 Task: Create a due date automation trigger when advanced on, on the monday after a card is due add checklist with checklist "Resume" complete at 11:00 AM.
Action: Mouse moved to (950, 280)
Screenshot: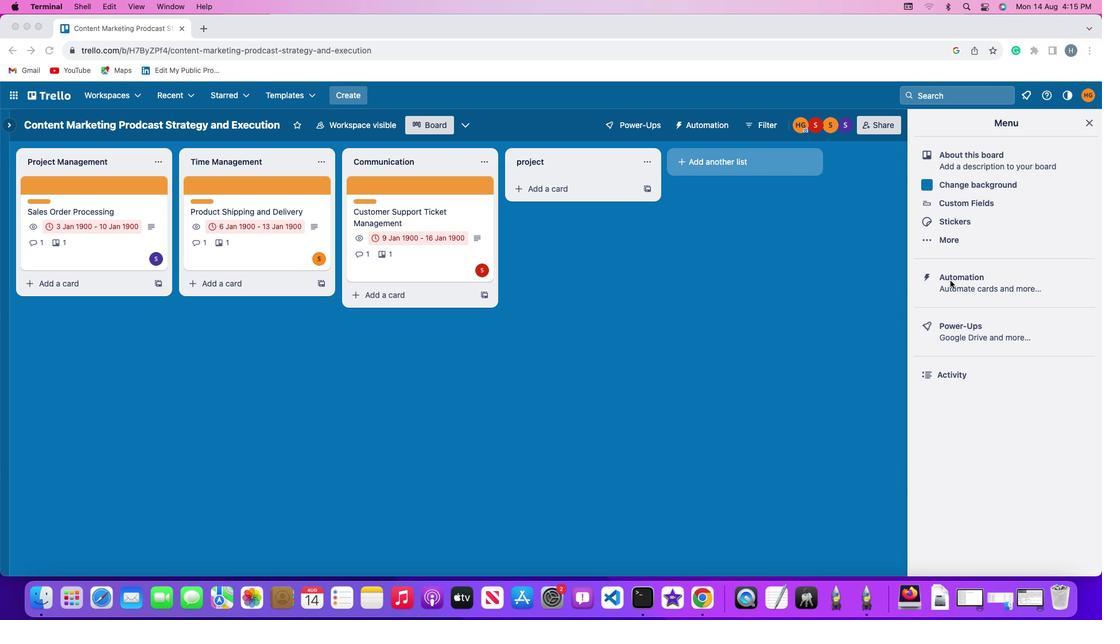 
Action: Mouse pressed left at (950, 280)
Screenshot: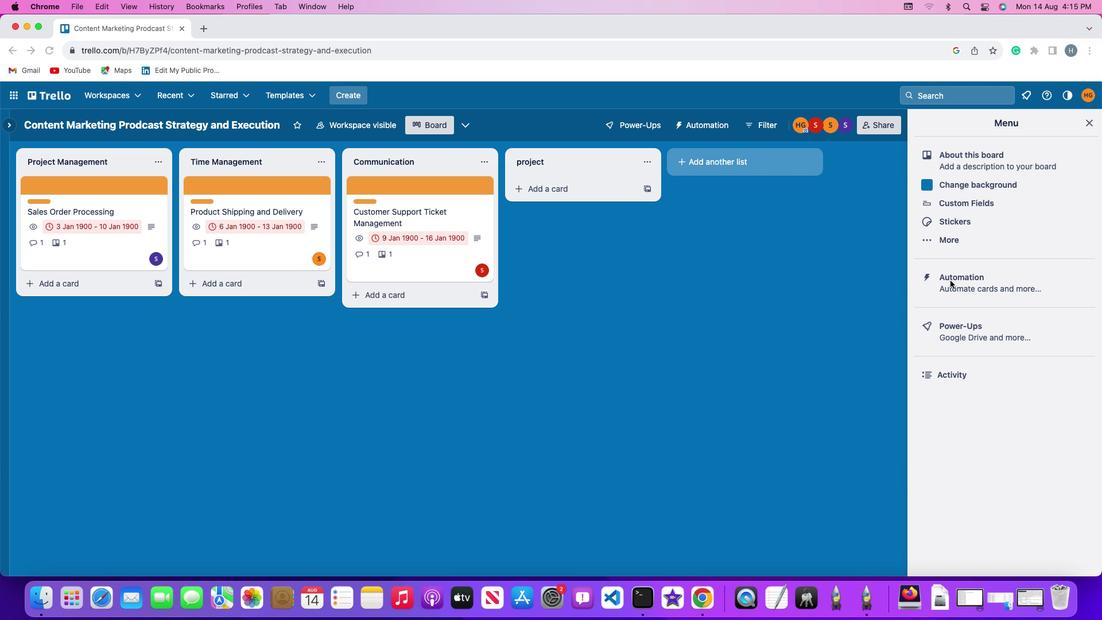 
Action: Mouse pressed left at (950, 280)
Screenshot: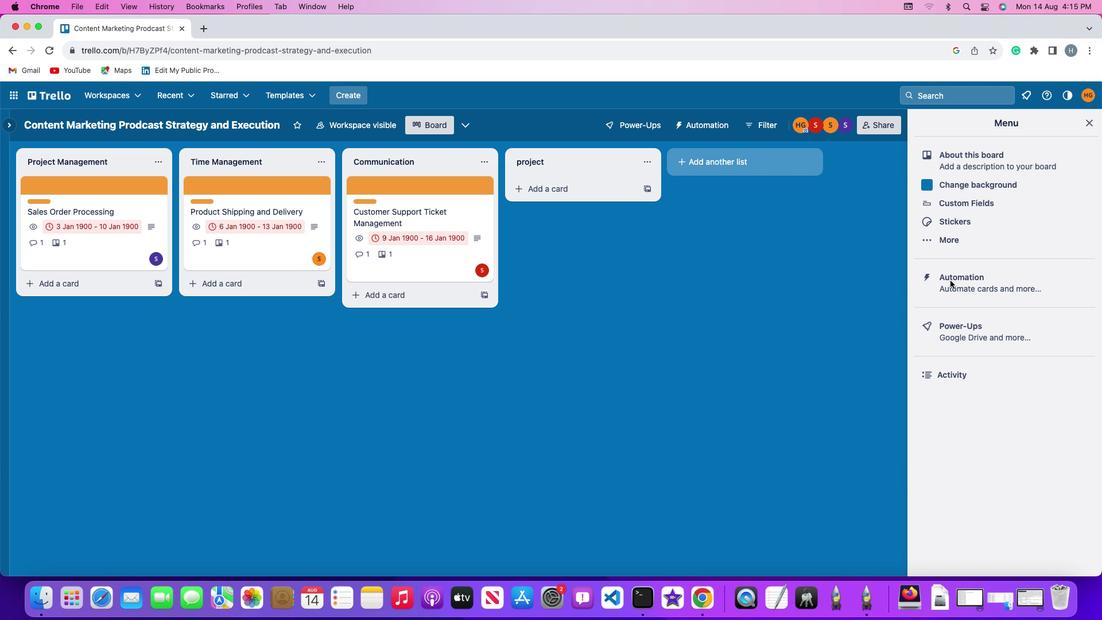 
Action: Mouse moved to (79, 265)
Screenshot: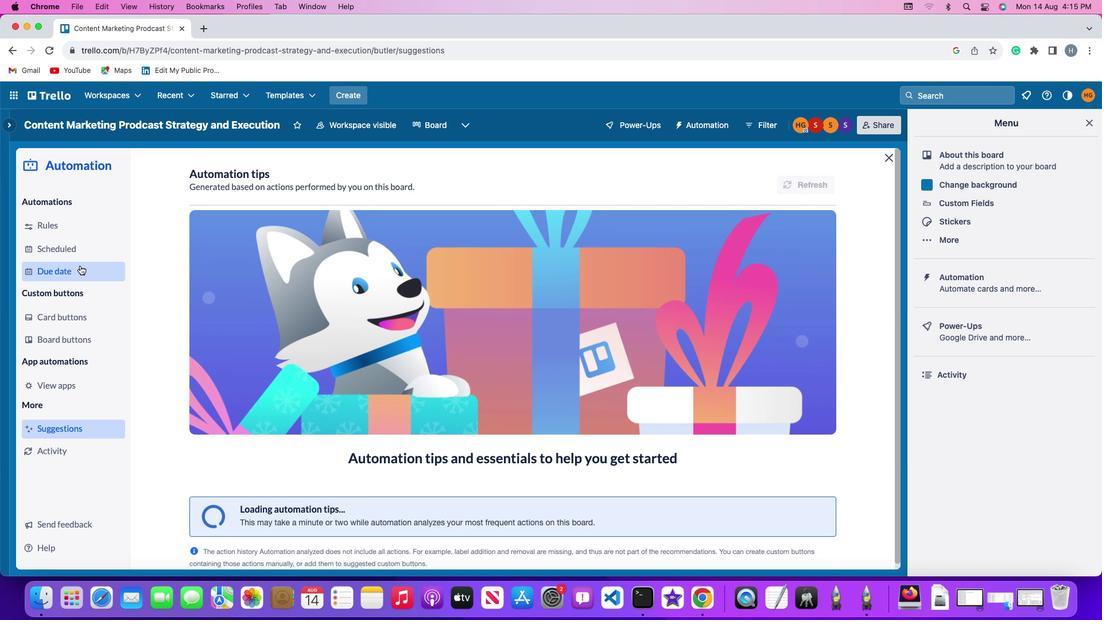
Action: Mouse pressed left at (79, 265)
Screenshot: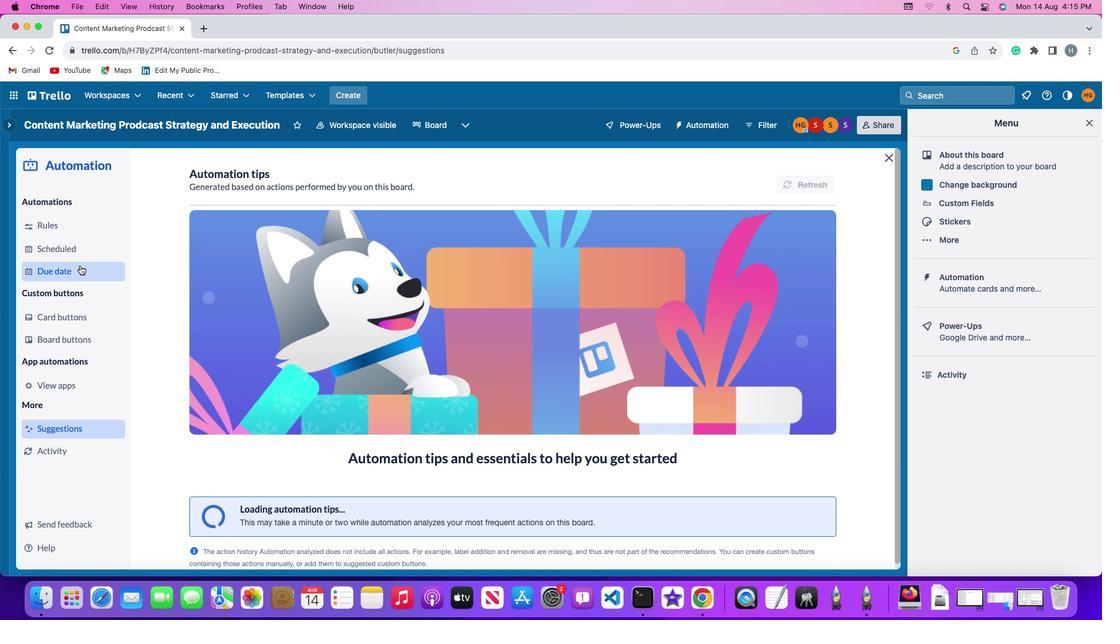 
Action: Mouse moved to (780, 179)
Screenshot: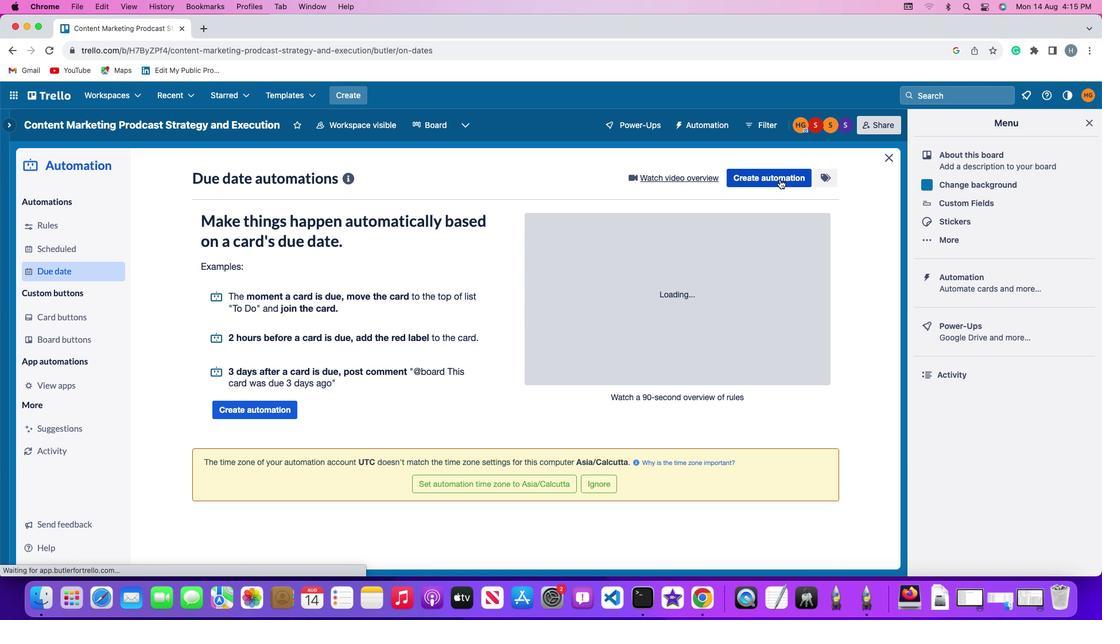 
Action: Mouse pressed left at (780, 179)
Screenshot: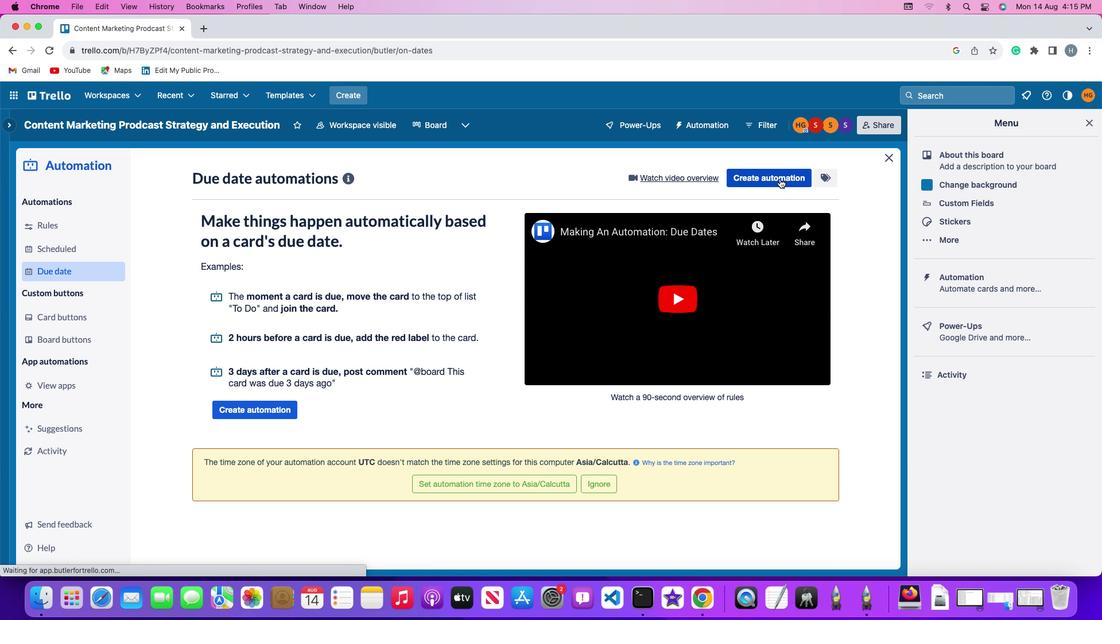 
Action: Mouse moved to (310, 287)
Screenshot: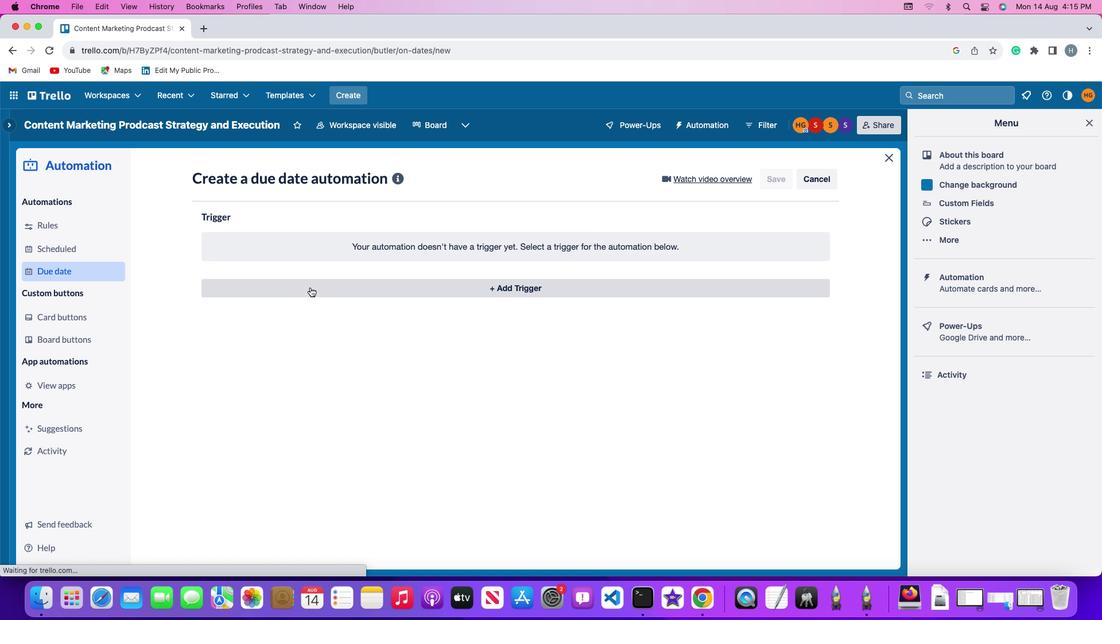 
Action: Mouse pressed left at (310, 287)
Screenshot: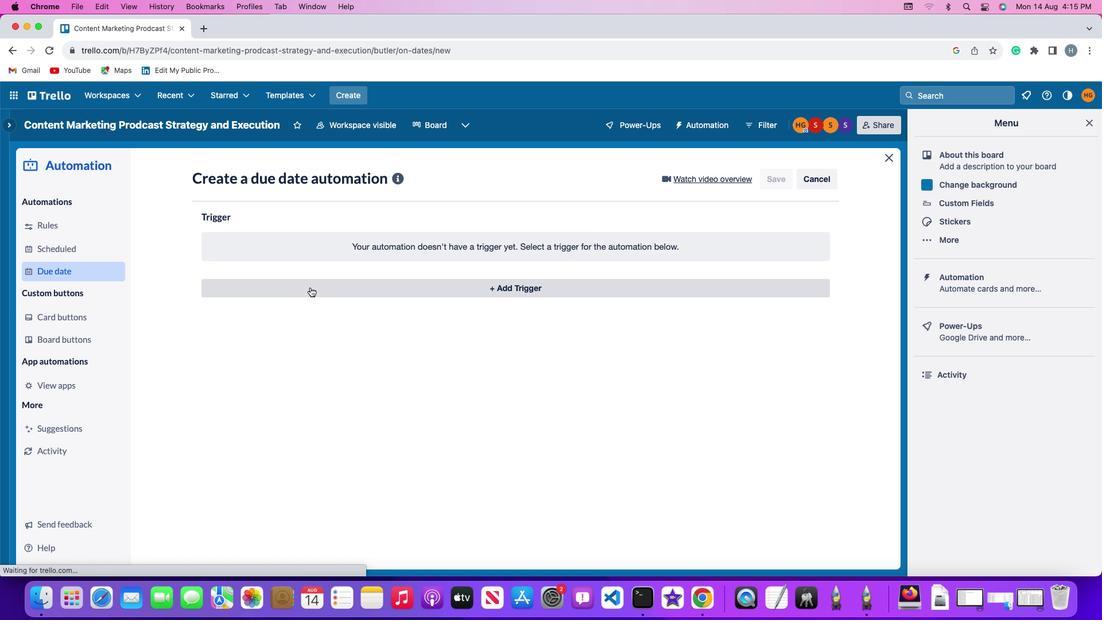 
Action: Mouse moved to (254, 494)
Screenshot: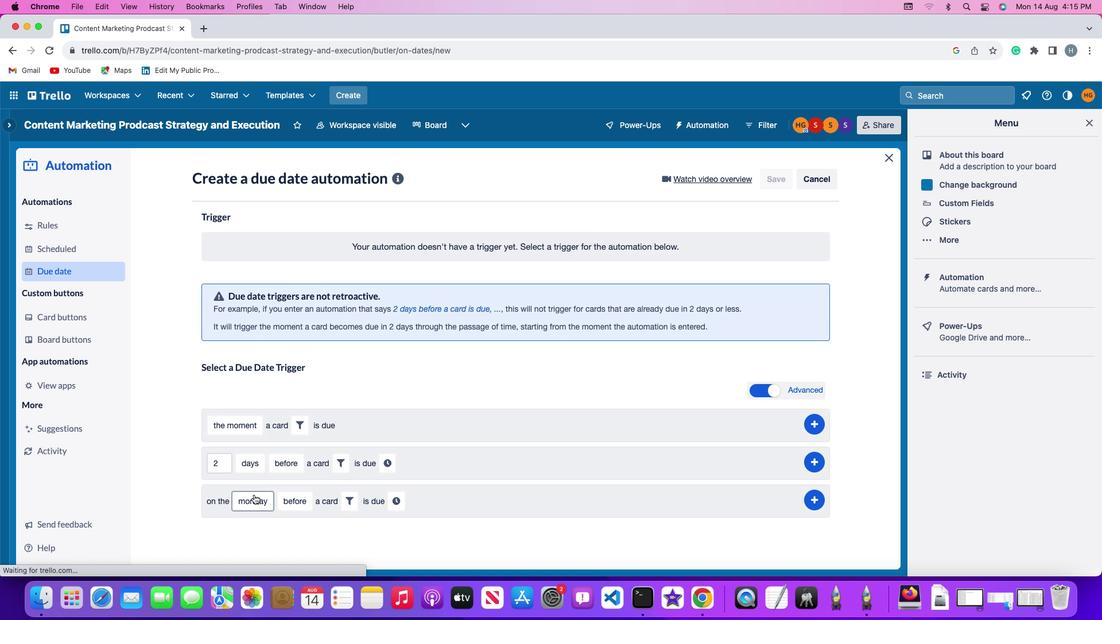
Action: Mouse pressed left at (254, 494)
Screenshot: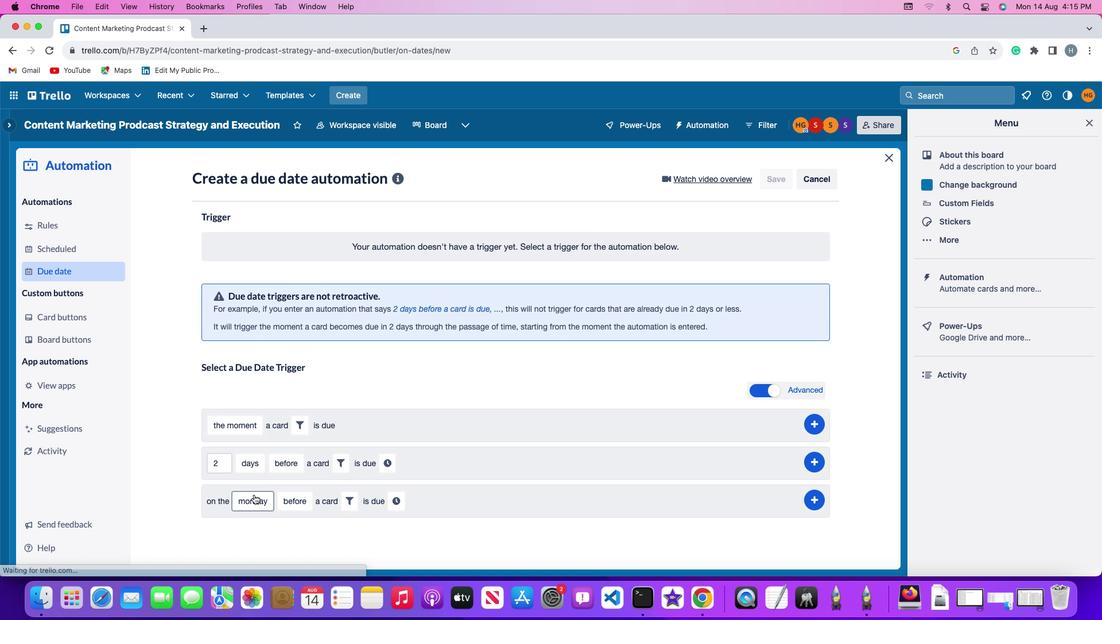
Action: Mouse moved to (275, 340)
Screenshot: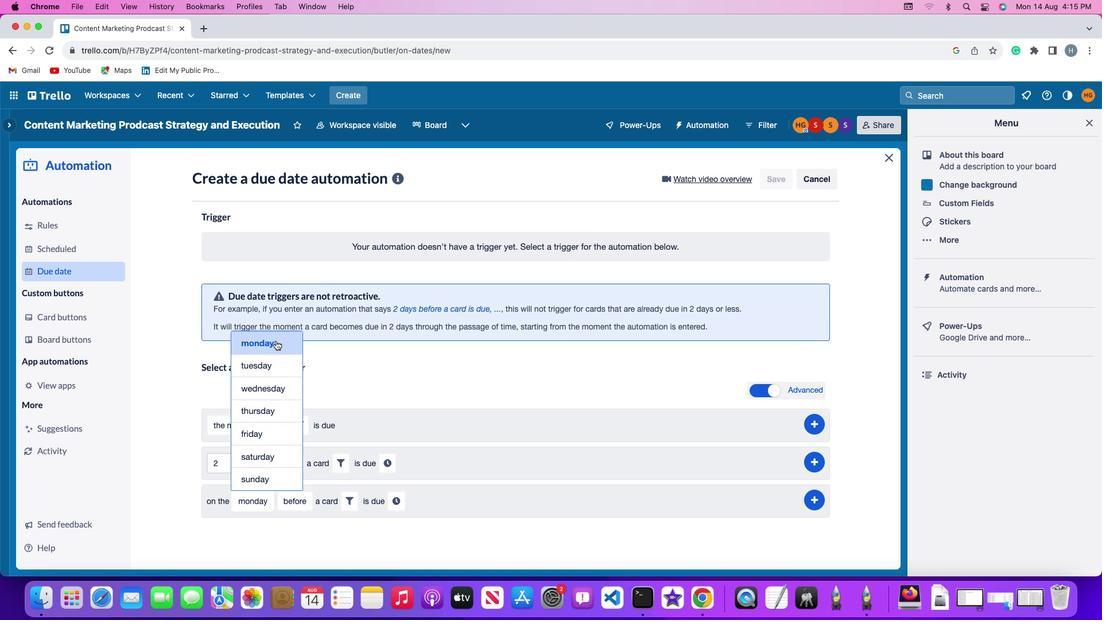 
Action: Mouse pressed left at (275, 340)
Screenshot: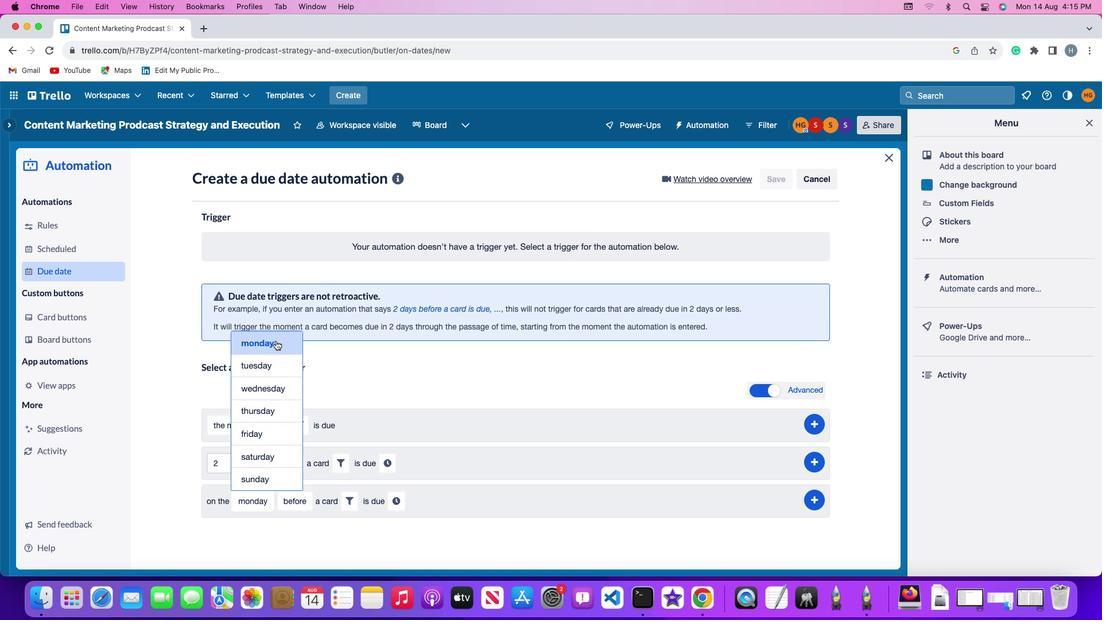 
Action: Mouse moved to (304, 499)
Screenshot: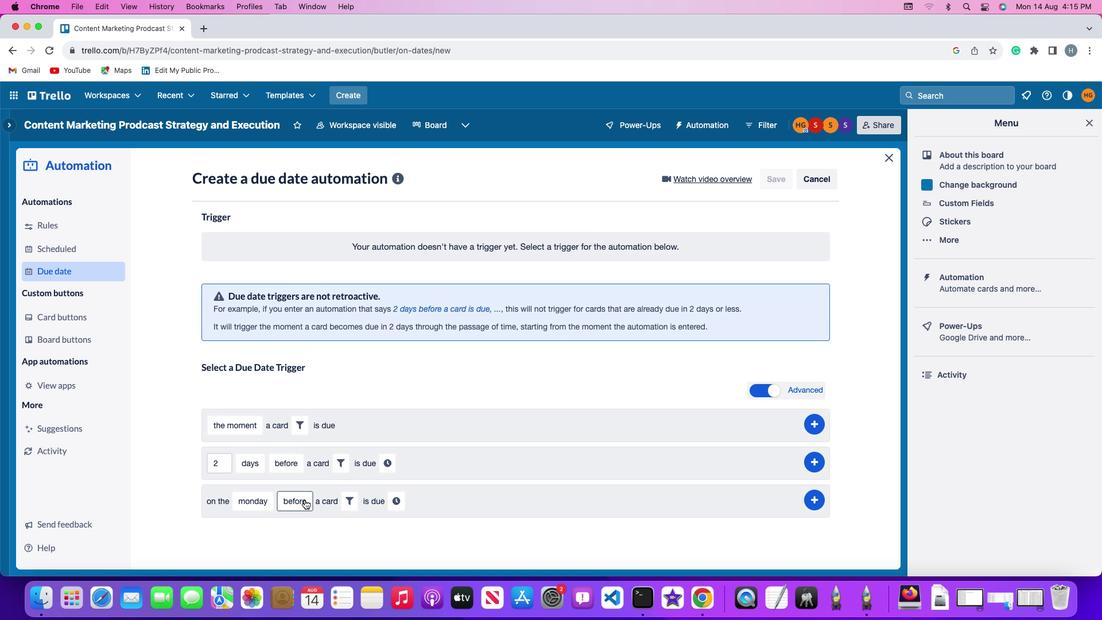 
Action: Mouse pressed left at (304, 499)
Screenshot: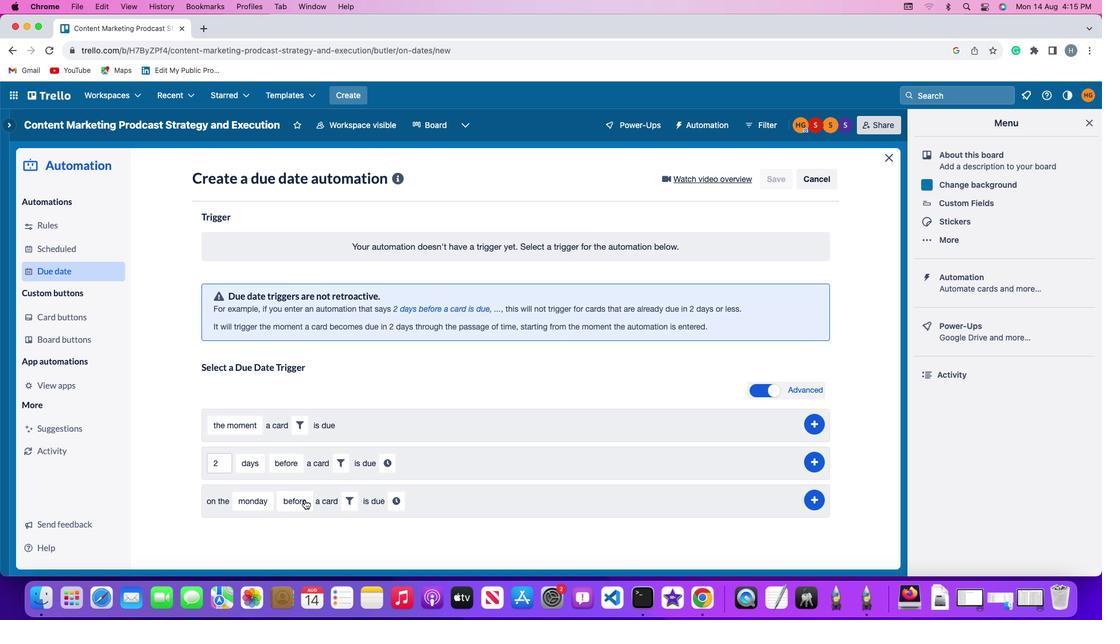 
Action: Mouse moved to (310, 433)
Screenshot: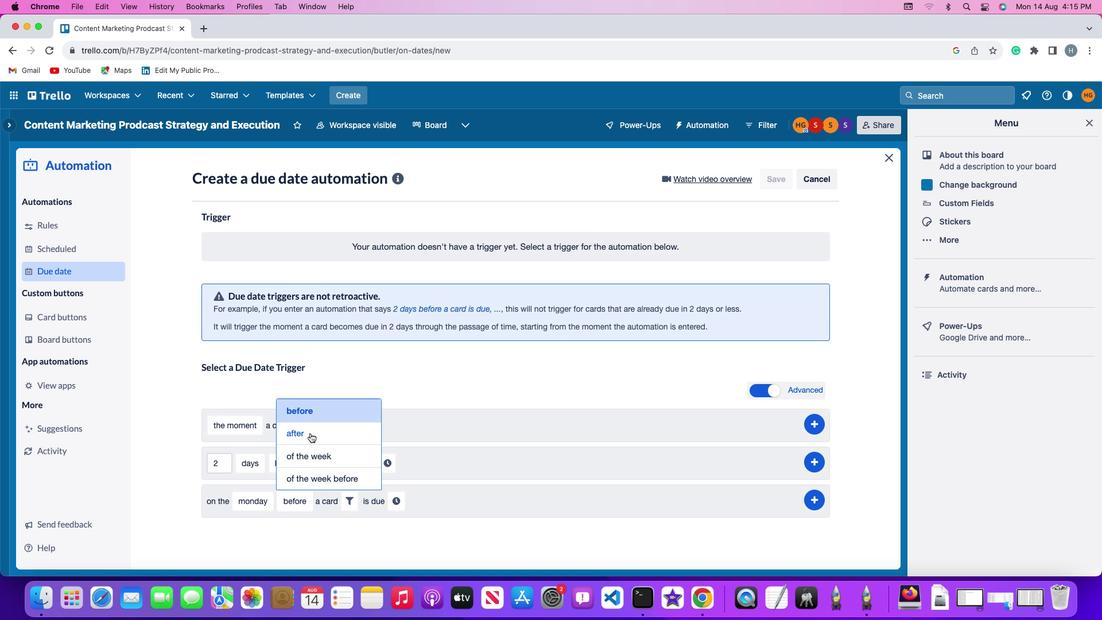 
Action: Mouse pressed left at (310, 433)
Screenshot: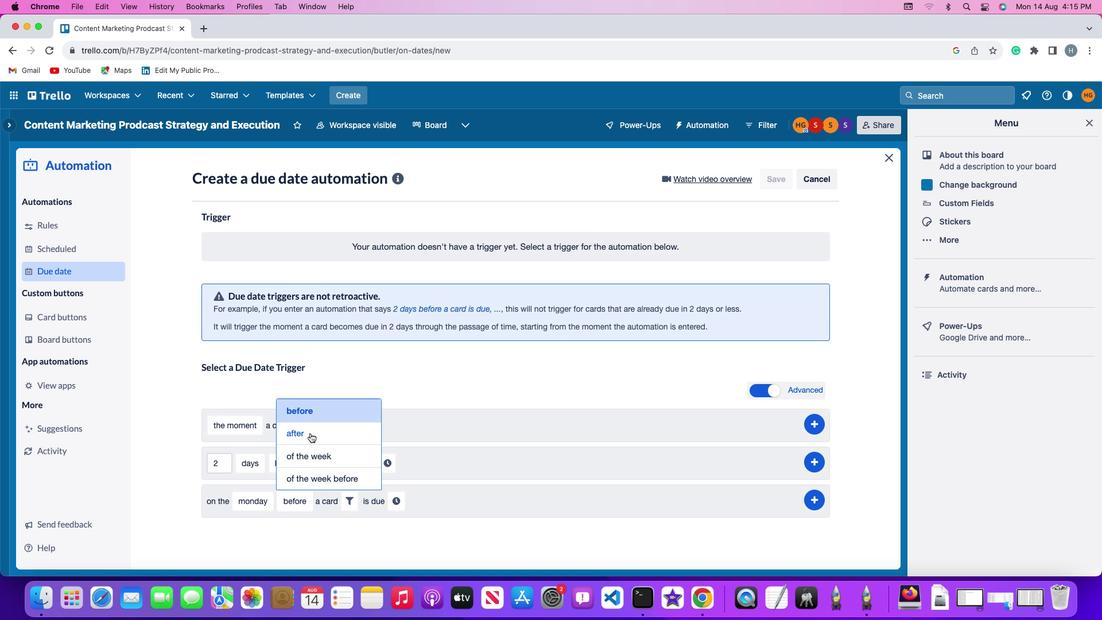 
Action: Mouse moved to (341, 491)
Screenshot: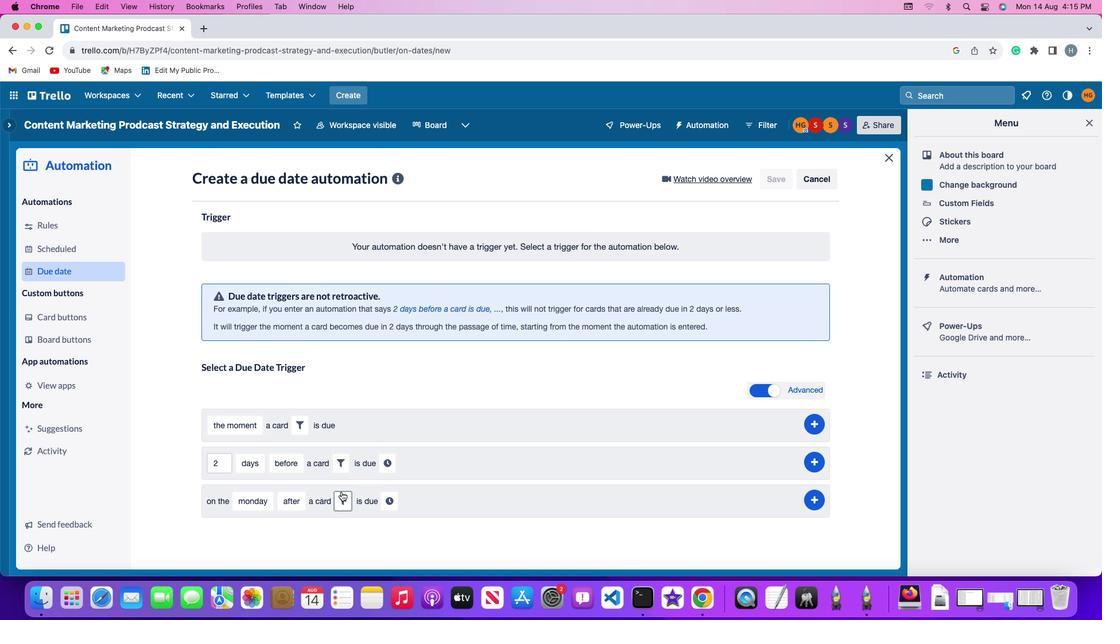 
Action: Mouse pressed left at (341, 491)
Screenshot: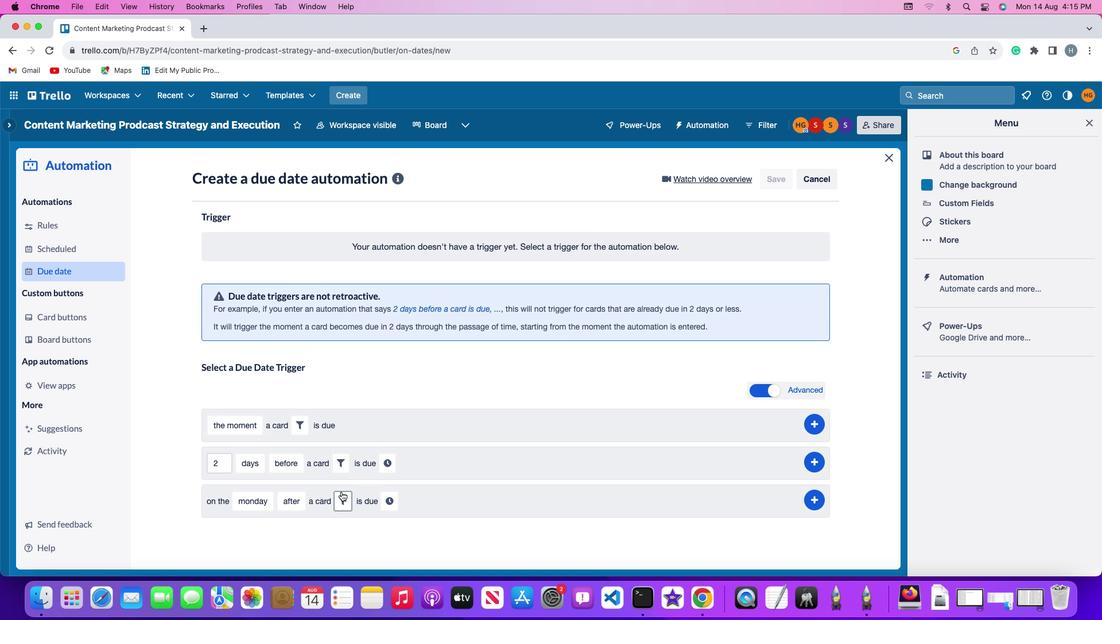 
Action: Mouse moved to (413, 539)
Screenshot: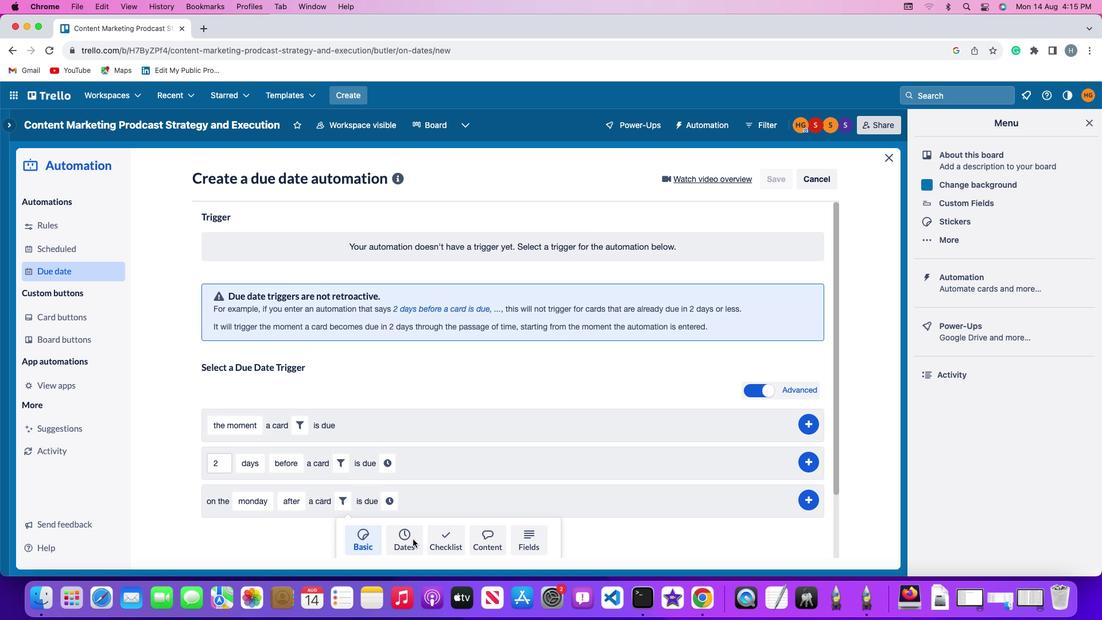 
Action: Mouse pressed left at (413, 539)
Screenshot: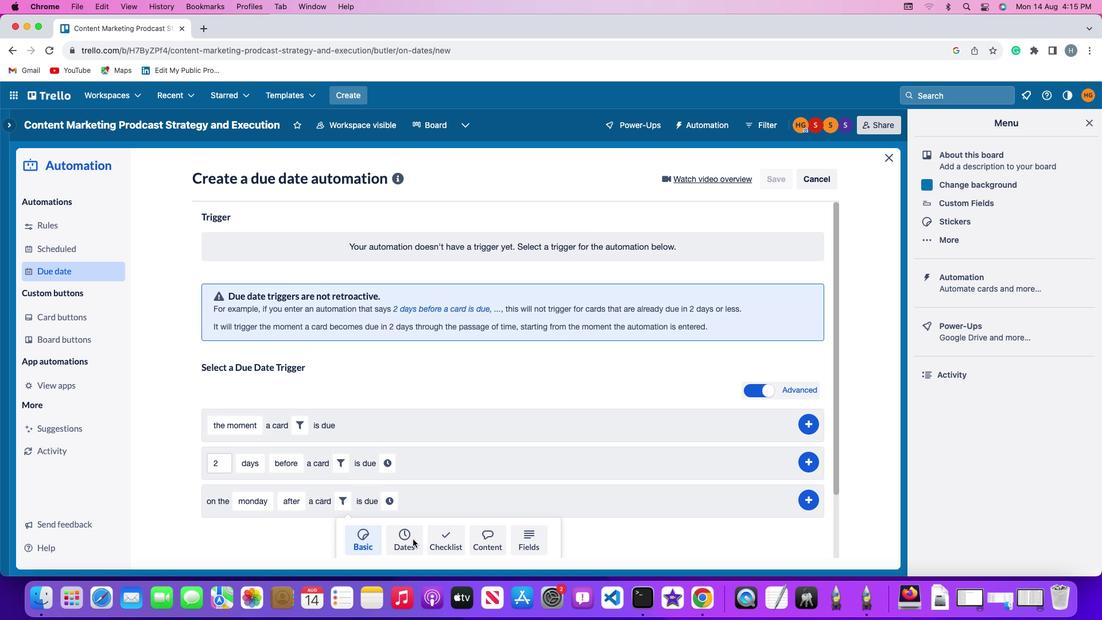 
Action: Mouse moved to (436, 539)
Screenshot: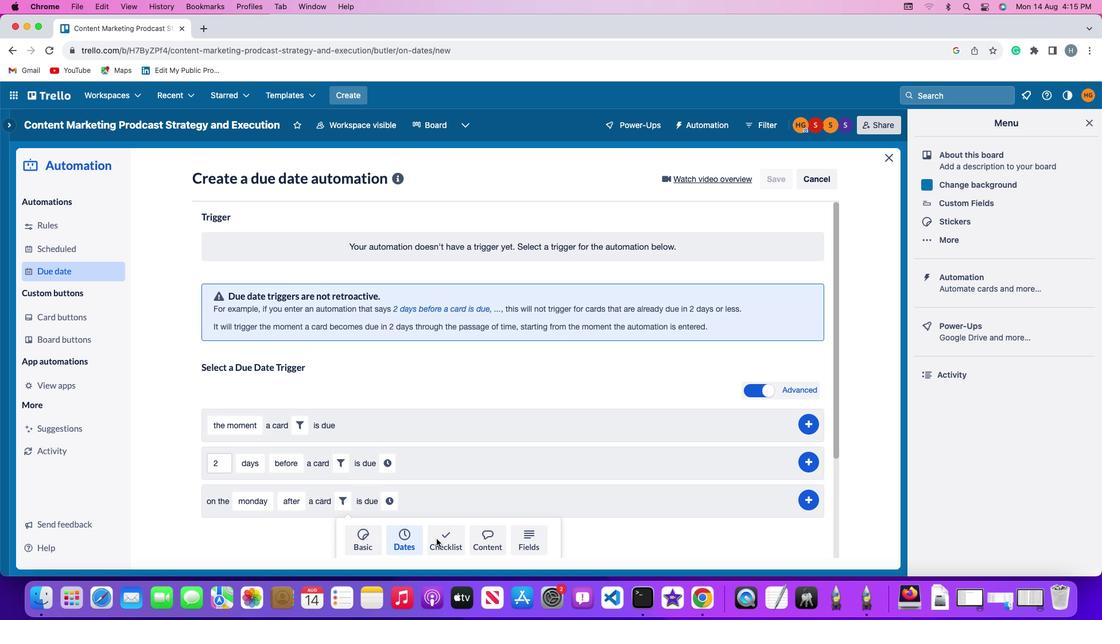 
Action: Mouse pressed left at (436, 539)
Screenshot: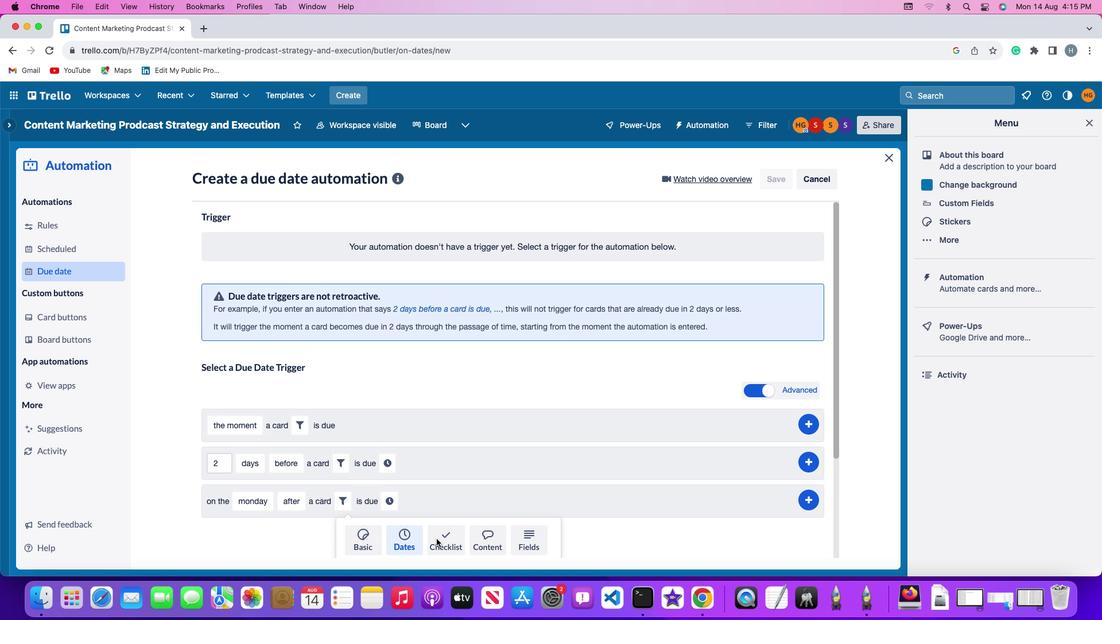 
Action: Mouse moved to (332, 535)
Screenshot: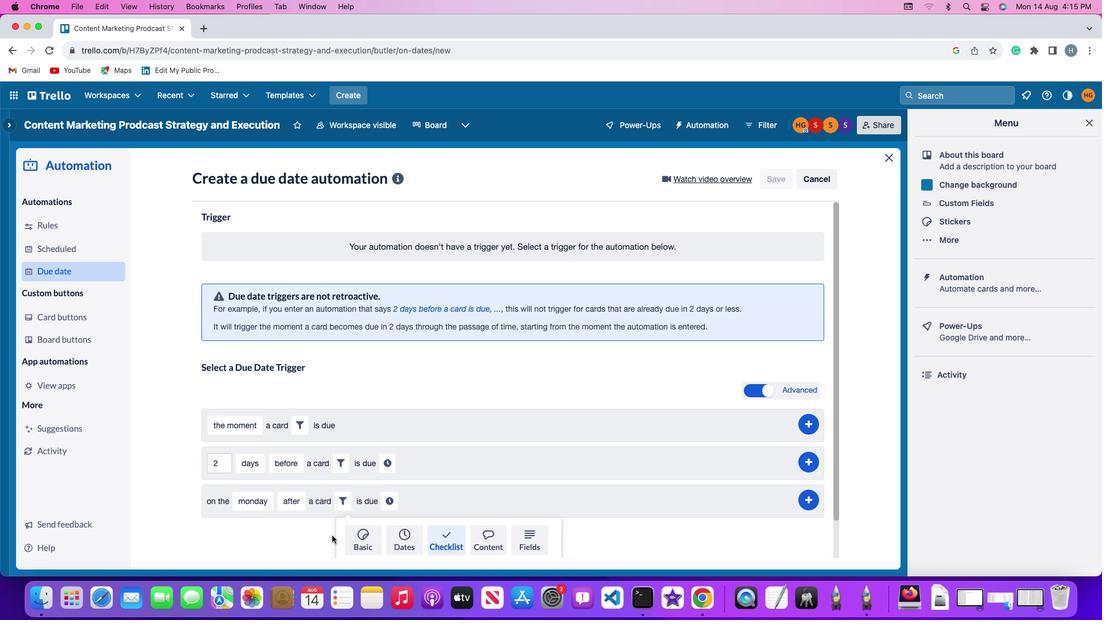 
Action: Mouse scrolled (332, 535) with delta (0, 0)
Screenshot: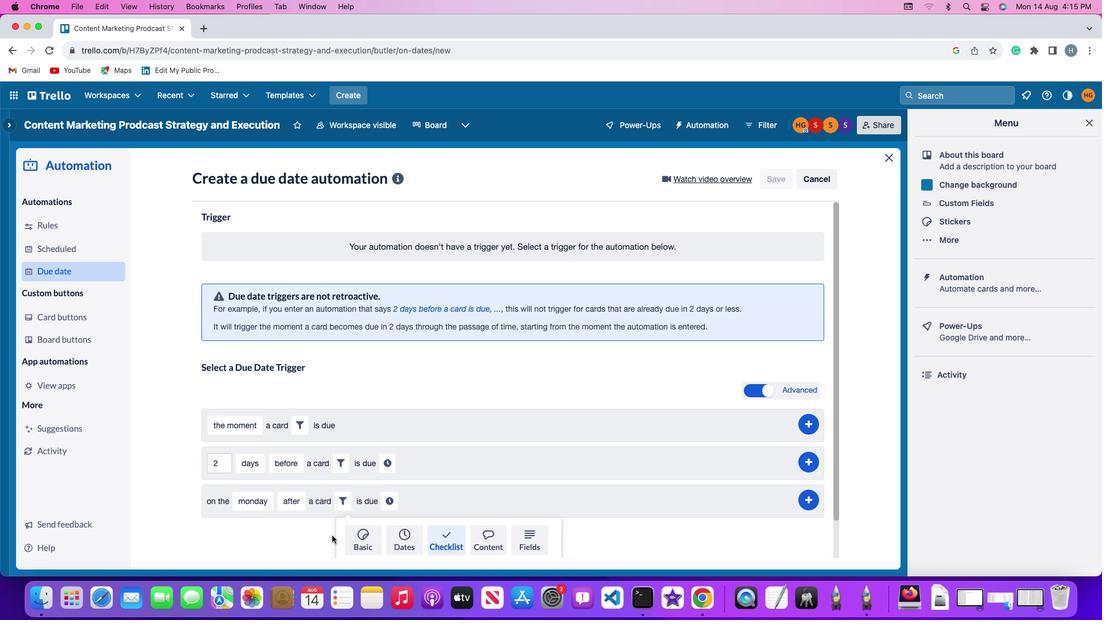 
Action: Mouse scrolled (332, 535) with delta (0, 0)
Screenshot: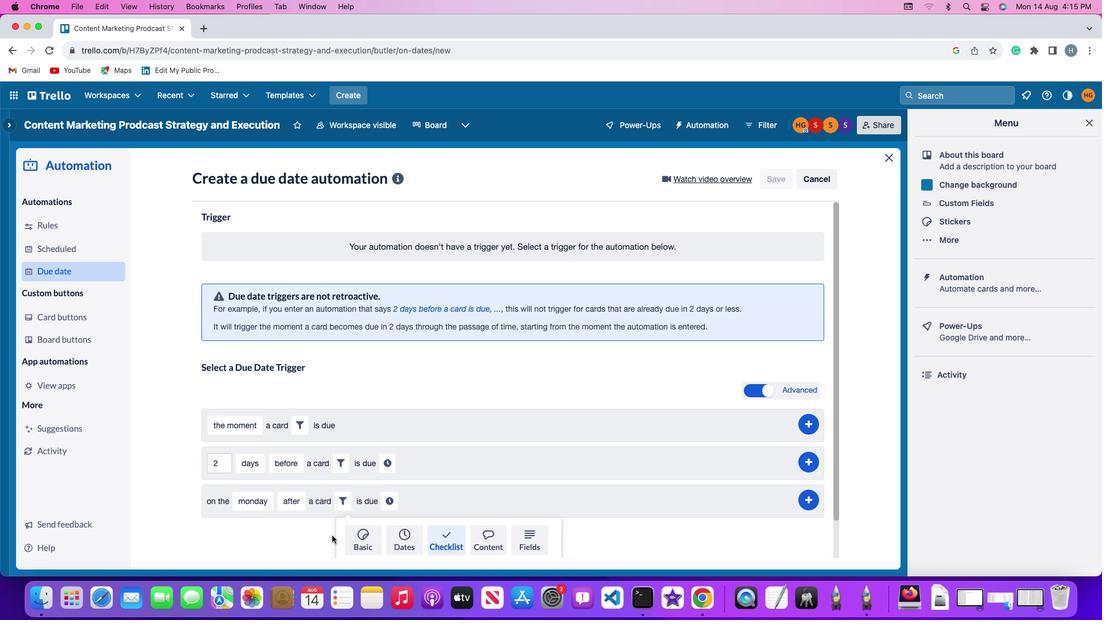 
Action: Mouse moved to (331, 535)
Screenshot: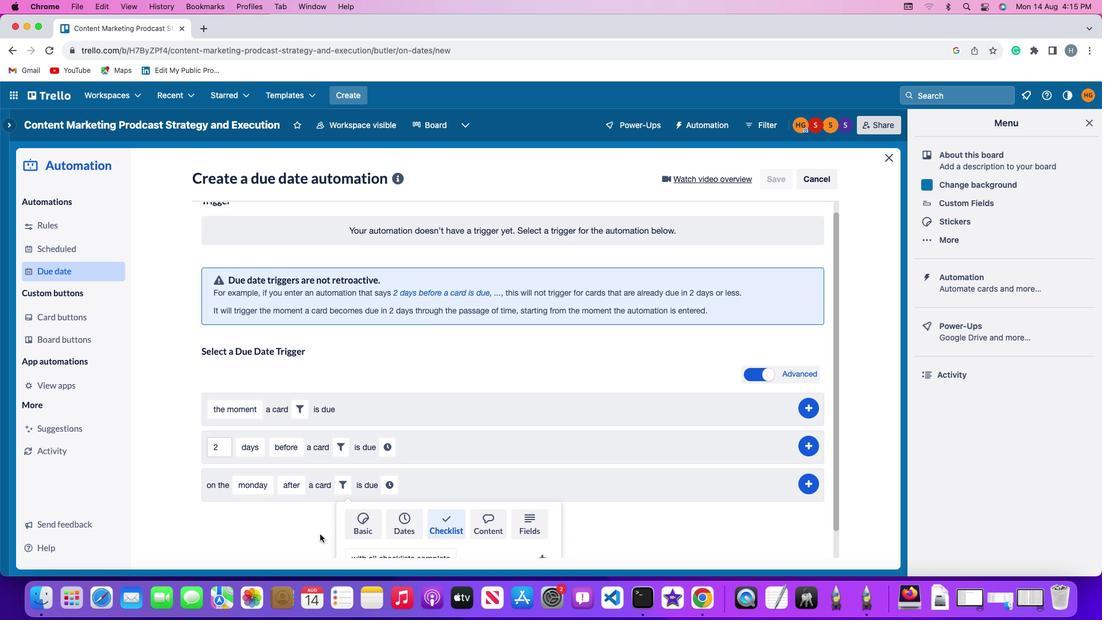 
Action: Mouse scrolled (331, 535) with delta (0, -1)
Screenshot: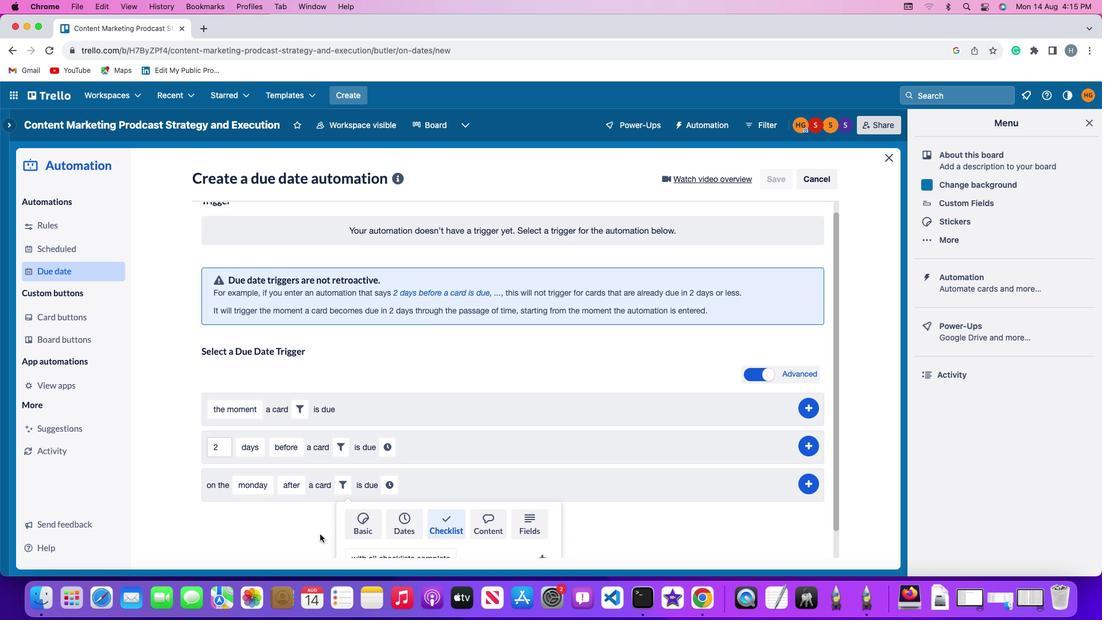 
Action: Mouse moved to (327, 534)
Screenshot: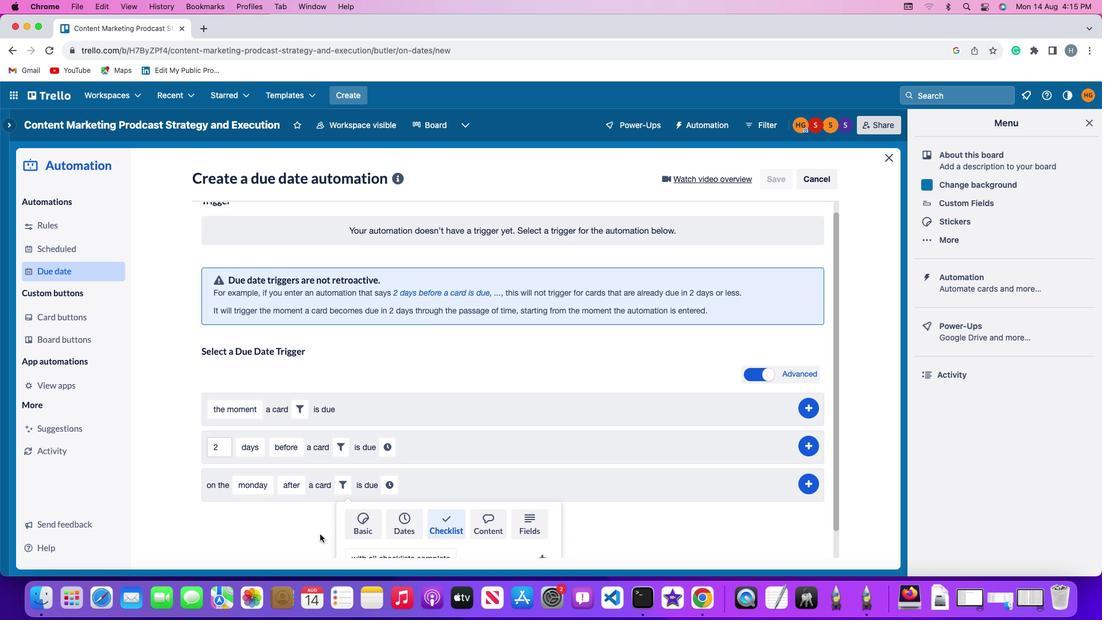 
Action: Mouse scrolled (327, 534) with delta (0, -2)
Screenshot: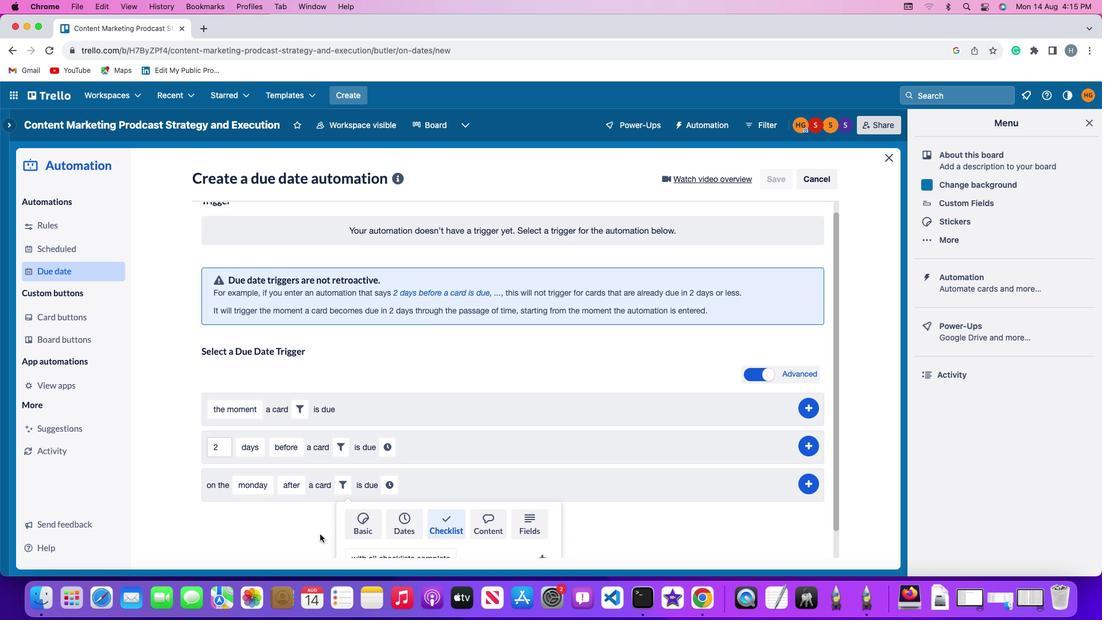 
Action: Mouse moved to (312, 535)
Screenshot: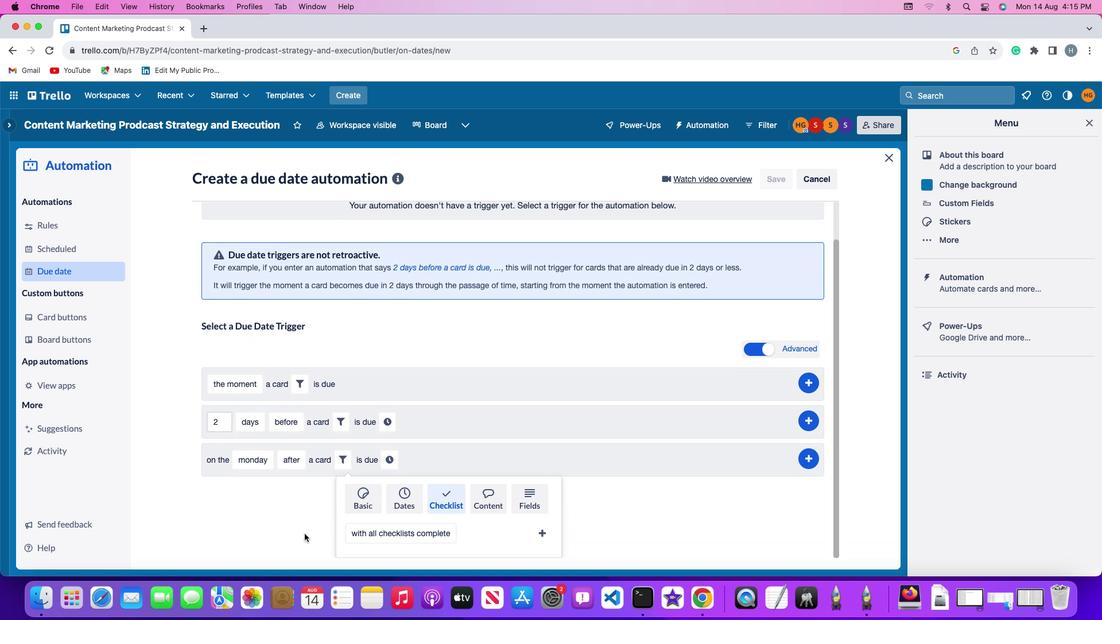 
Action: Mouse scrolled (312, 535) with delta (0, 0)
Screenshot: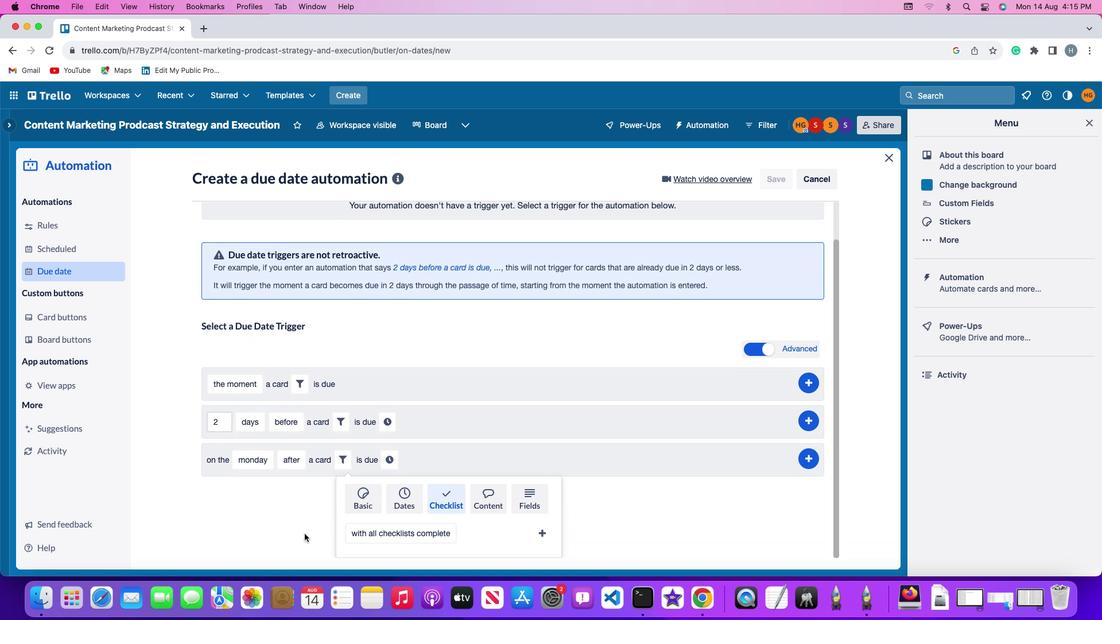 
Action: Mouse moved to (307, 534)
Screenshot: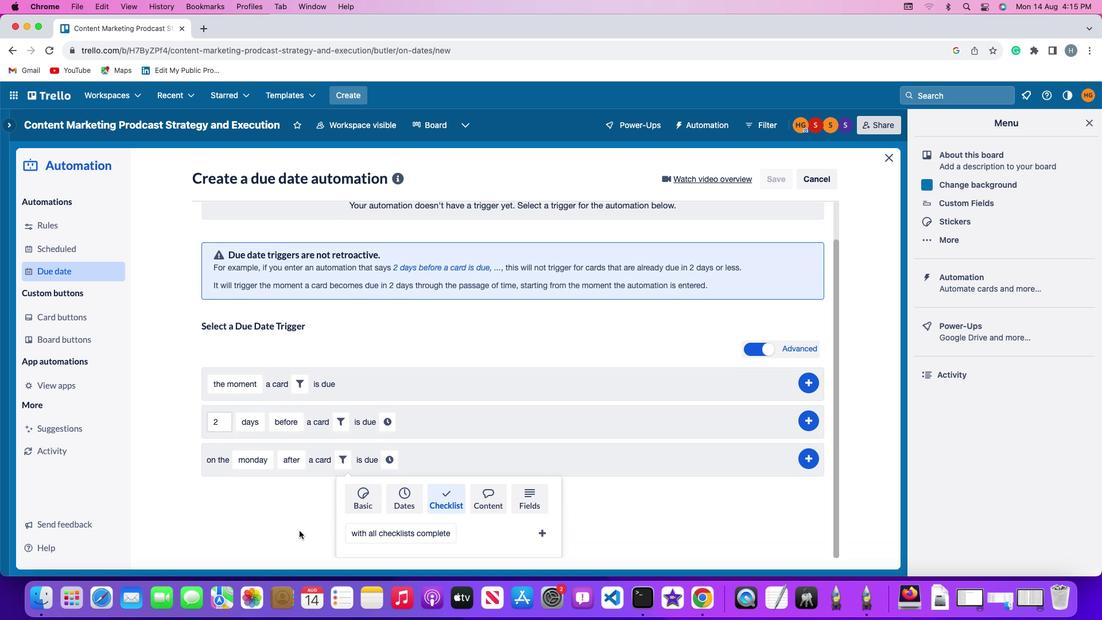 
Action: Mouse scrolled (307, 534) with delta (0, 0)
Screenshot: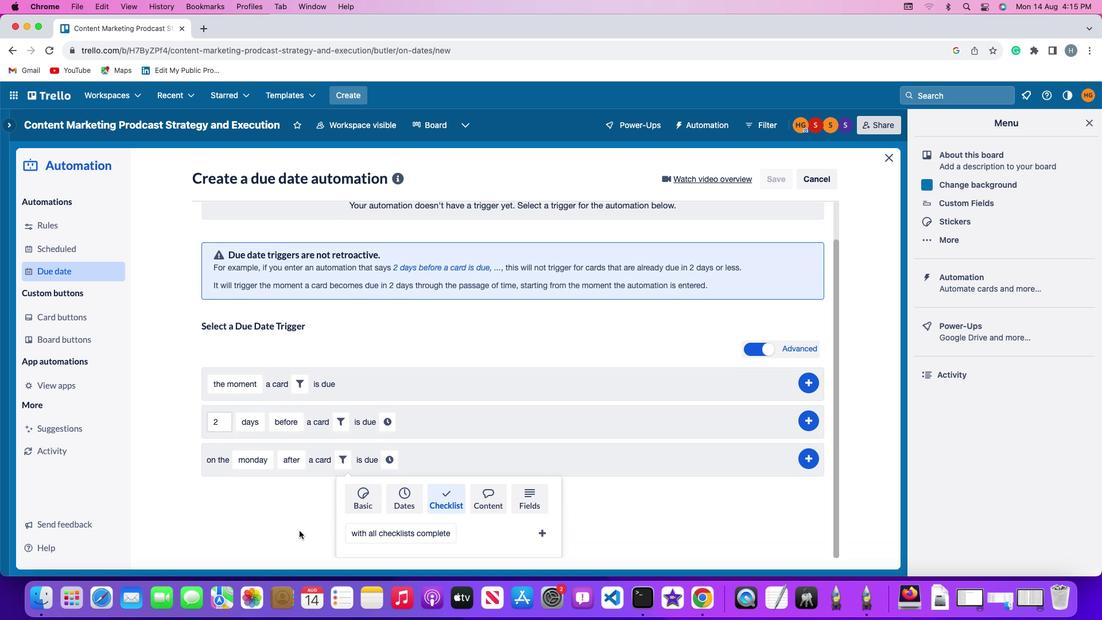 
Action: Mouse moved to (303, 533)
Screenshot: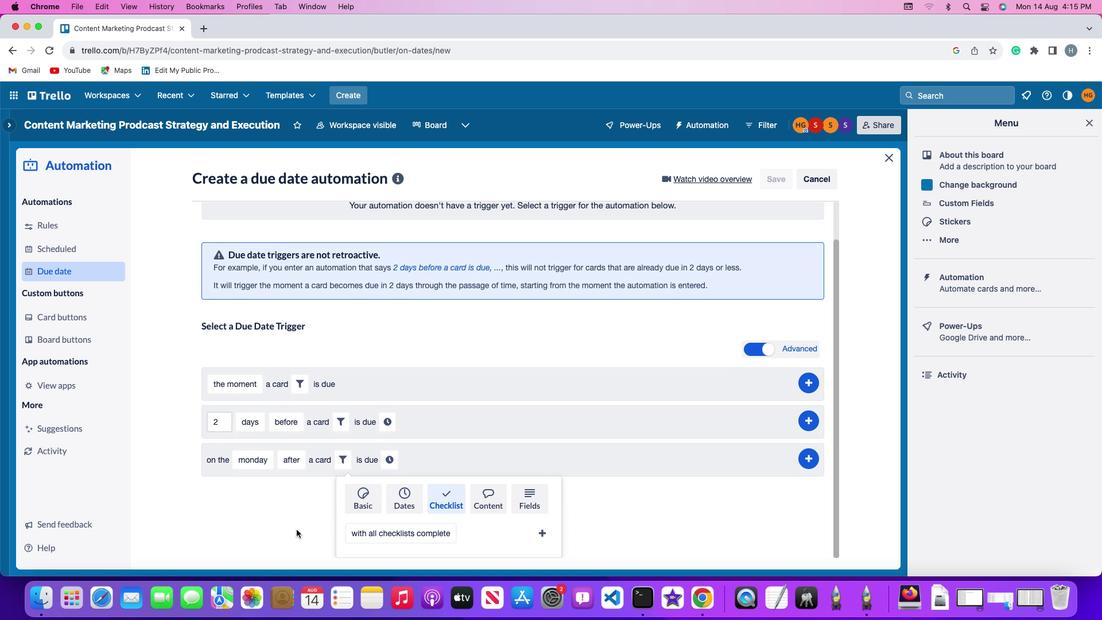 
Action: Mouse scrolled (303, 533) with delta (0, -1)
Screenshot: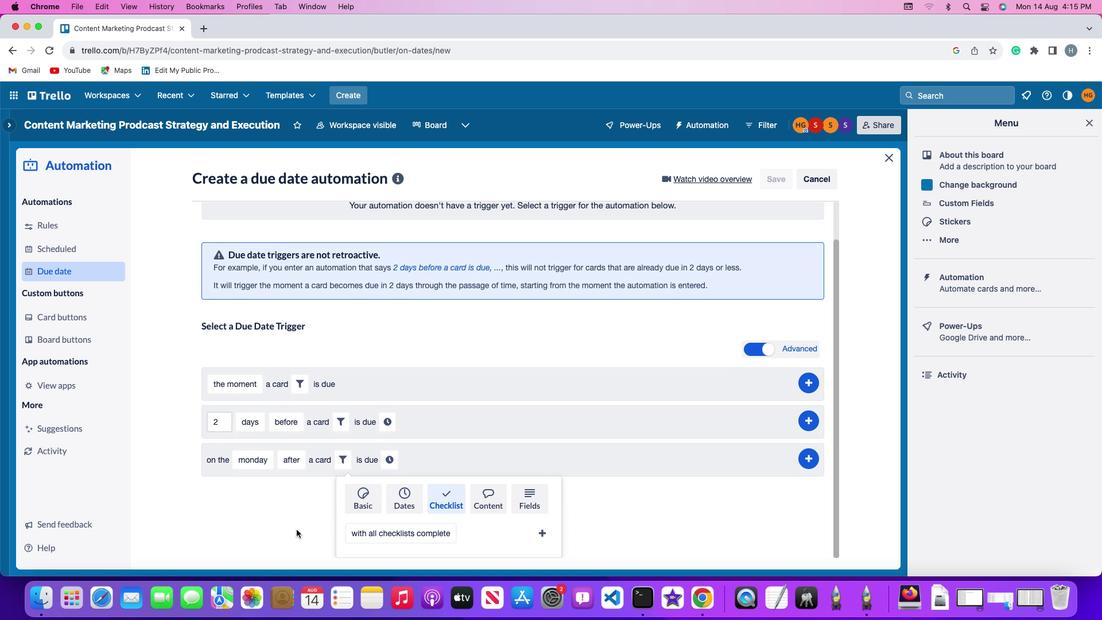 
Action: Mouse moved to (296, 529)
Screenshot: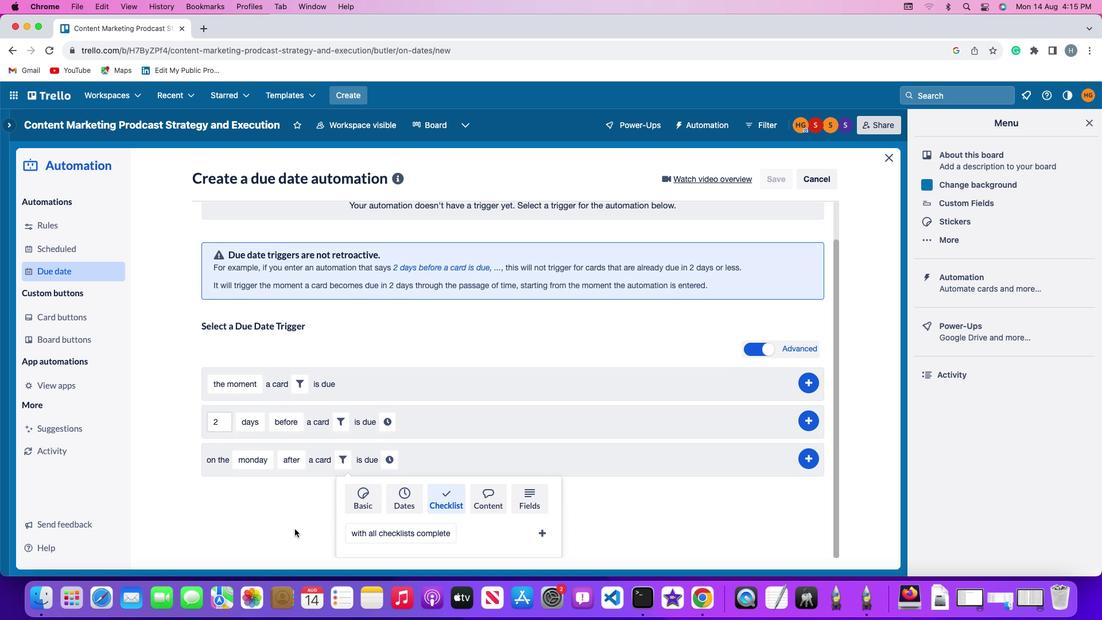 
Action: Mouse scrolled (296, 529) with delta (0, -2)
Screenshot: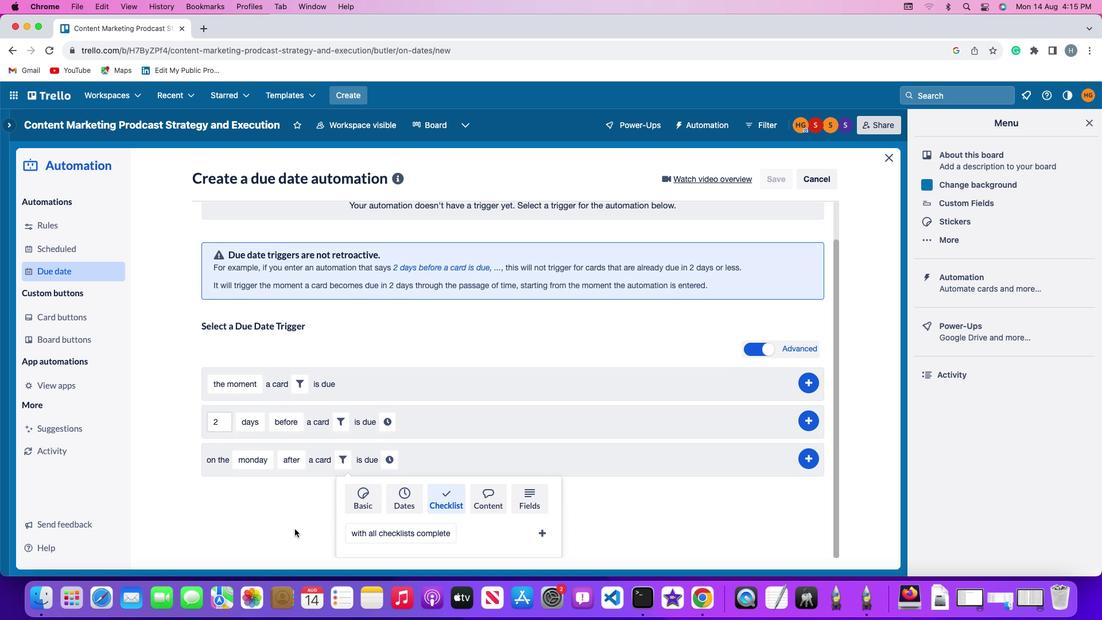 
Action: Mouse moved to (368, 541)
Screenshot: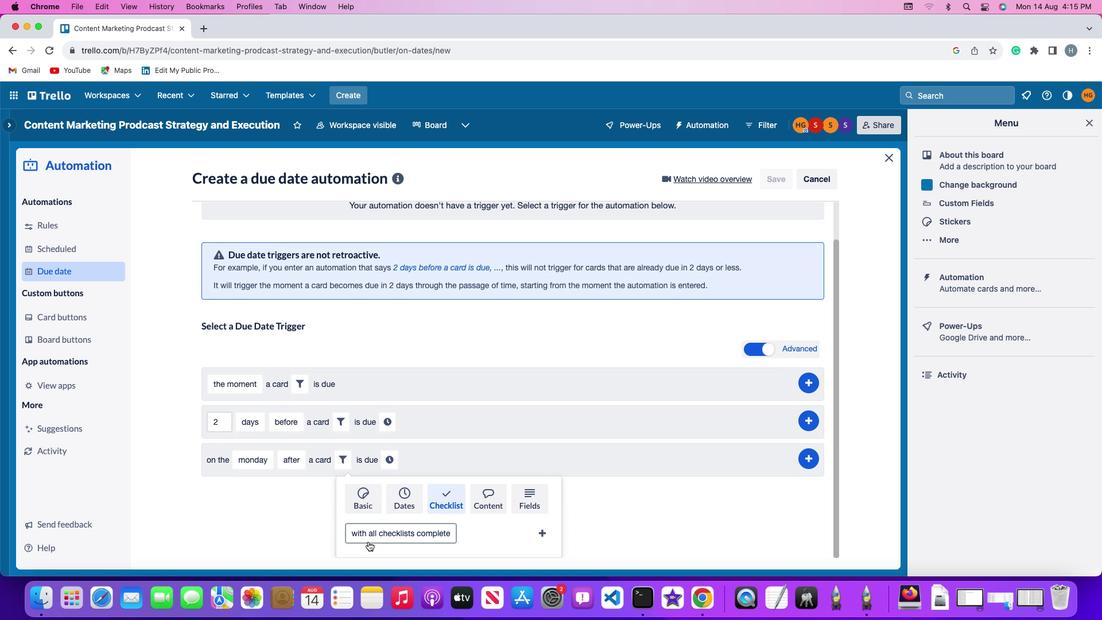 
Action: Mouse pressed left at (368, 541)
Screenshot: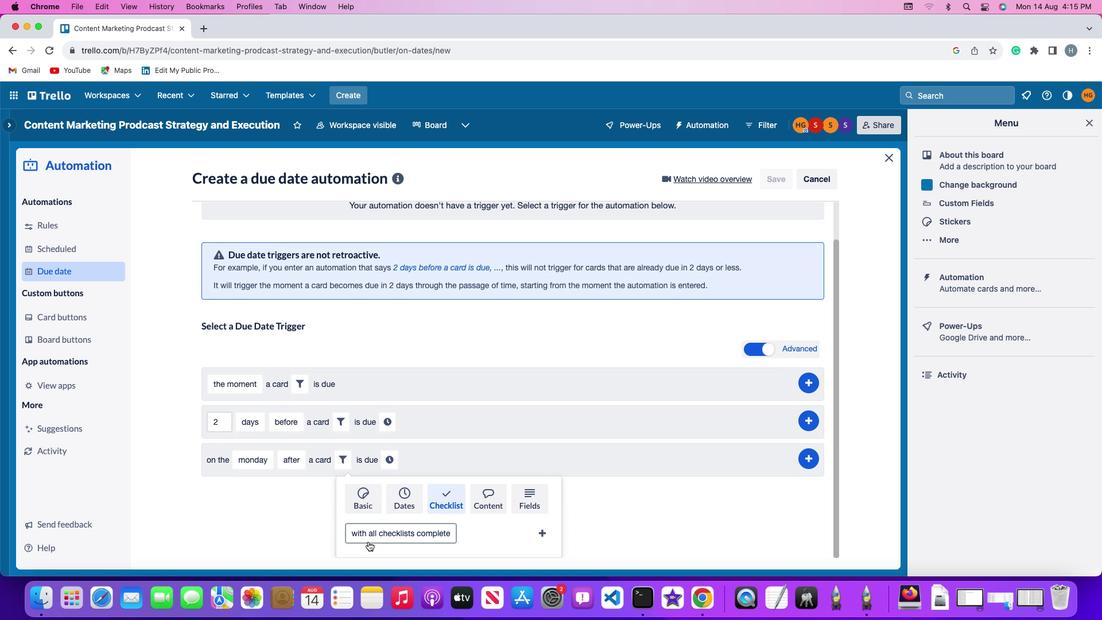 
Action: Mouse moved to (381, 457)
Screenshot: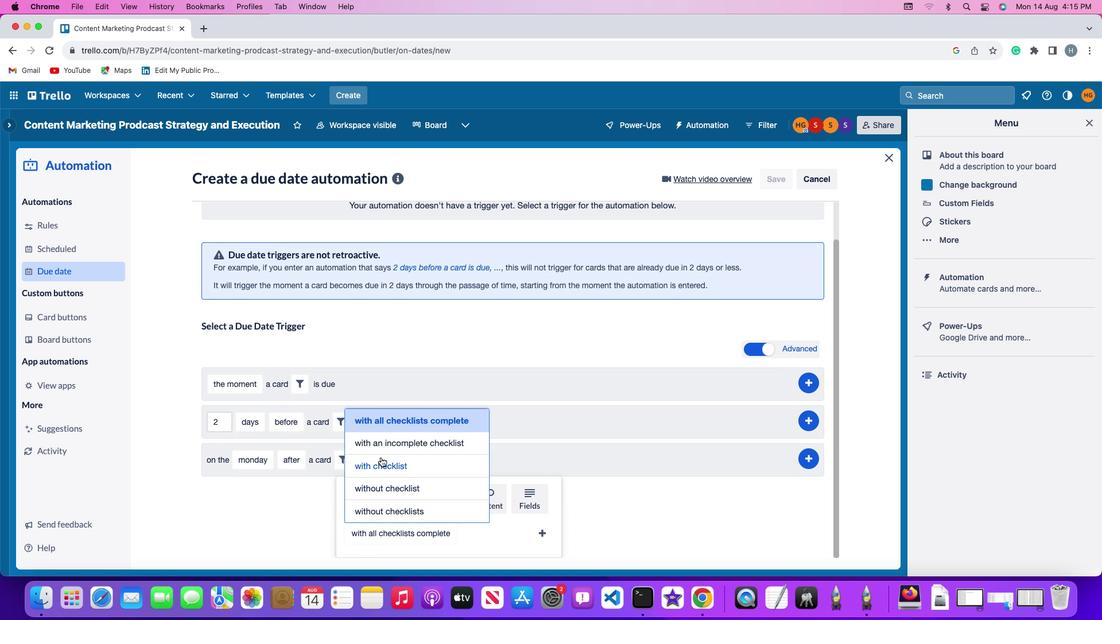 
Action: Mouse pressed left at (381, 457)
Screenshot: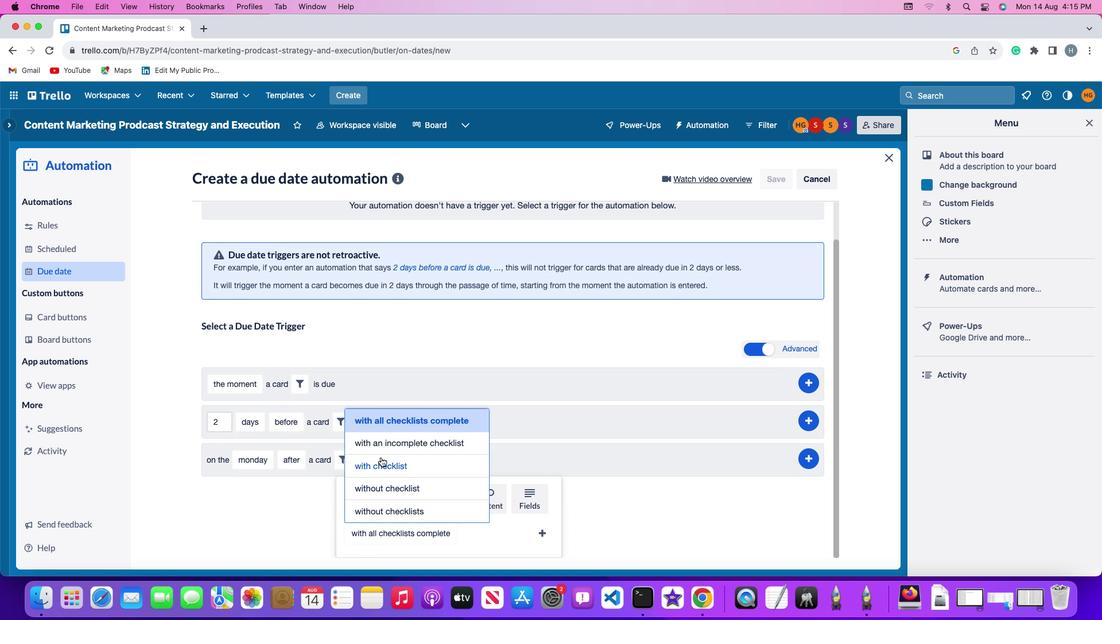 
Action: Mouse moved to (432, 535)
Screenshot: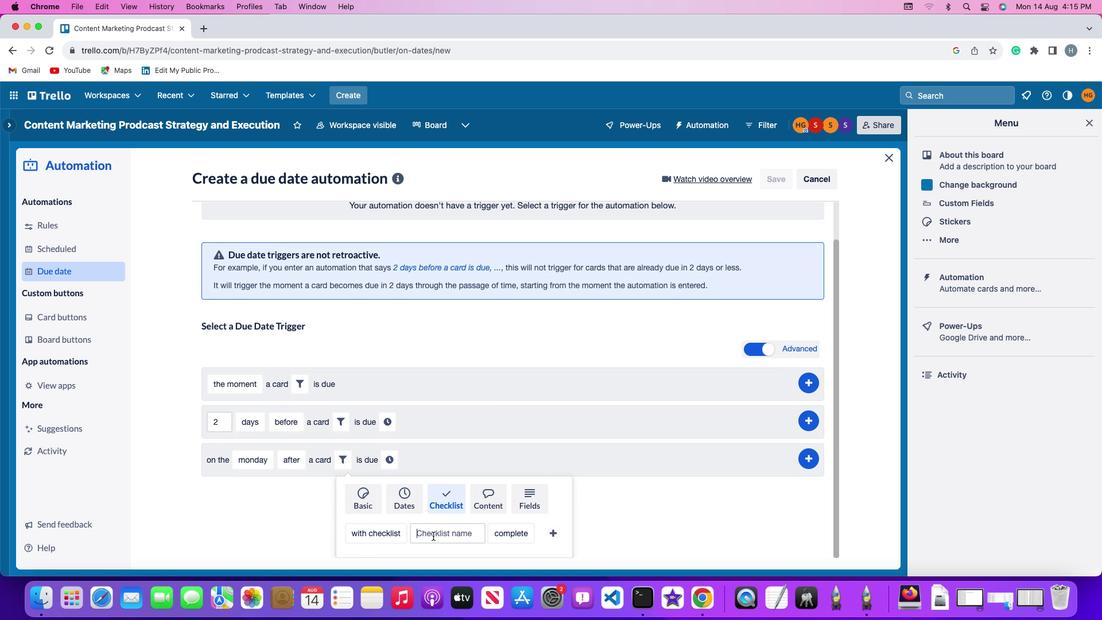 
Action: Mouse pressed left at (432, 535)
Screenshot: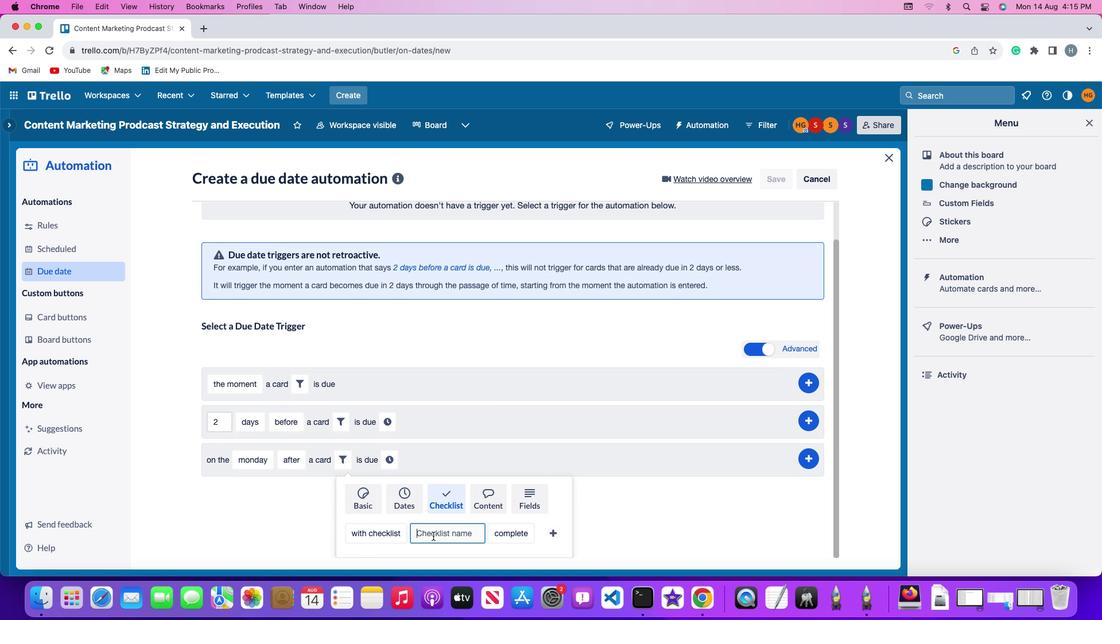 
Action: Mouse moved to (432, 535)
Screenshot: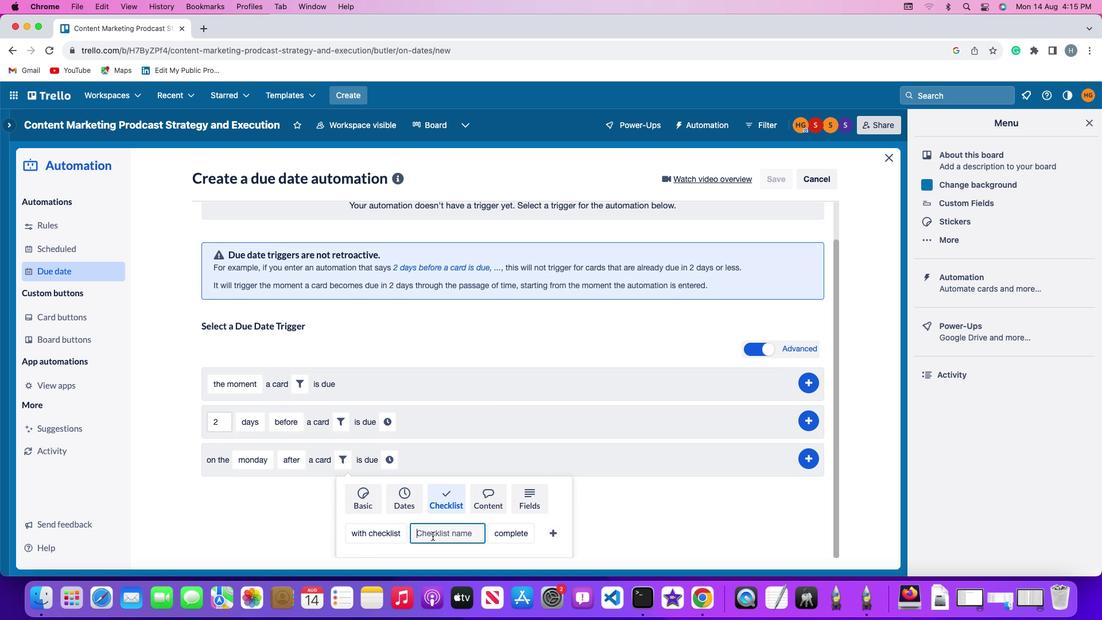 
Action: Key pressed Key.shift'R''e''s''u''m''e'
Screenshot: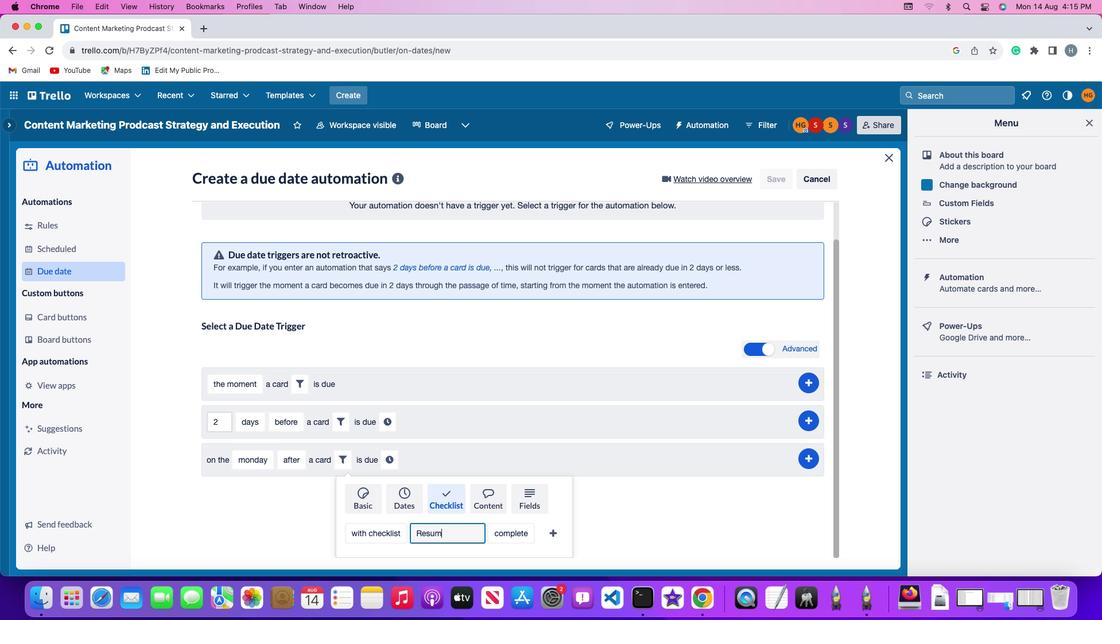 
Action: Mouse moved to (495, 538)
Screenshot: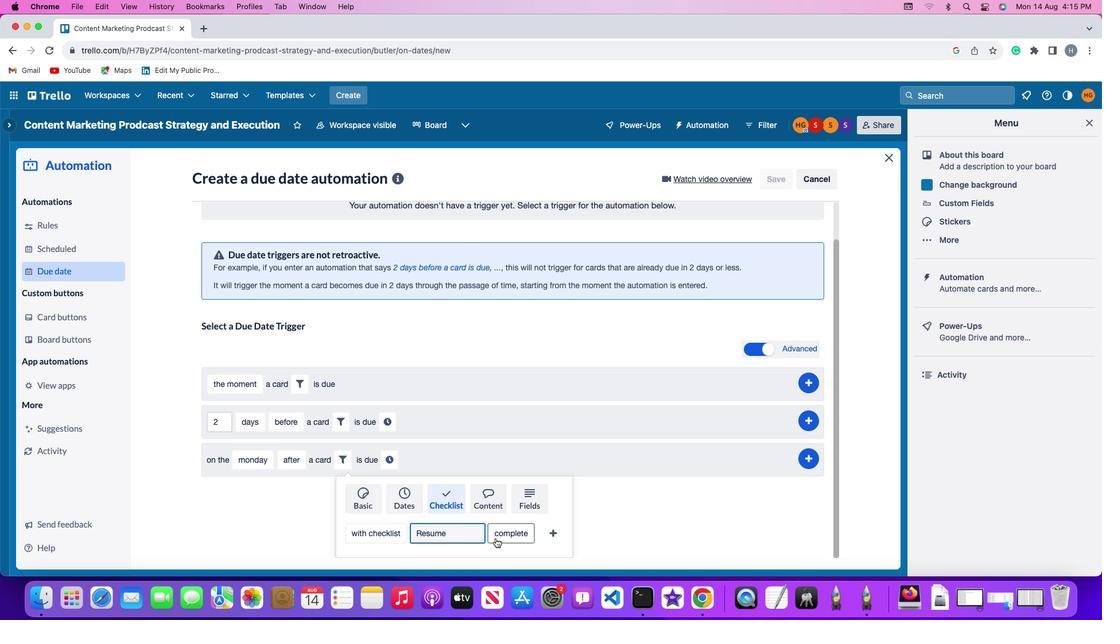 
Action: Mouse pressed left at (495, 538)
Screenshot: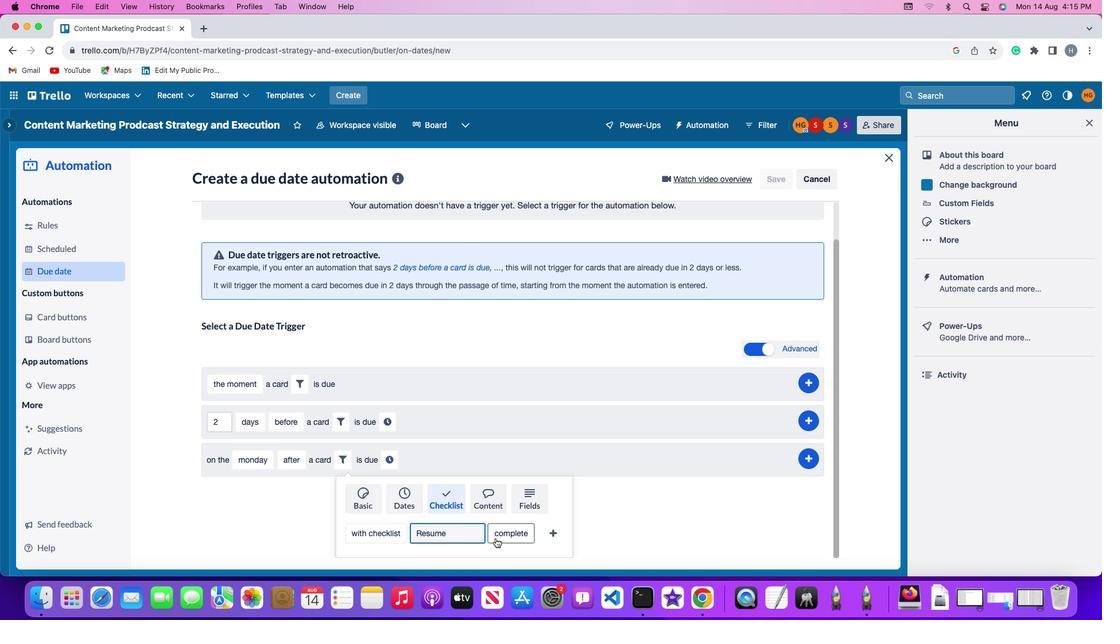 
Action: Mouse moved to (518, 490)
Screenshot: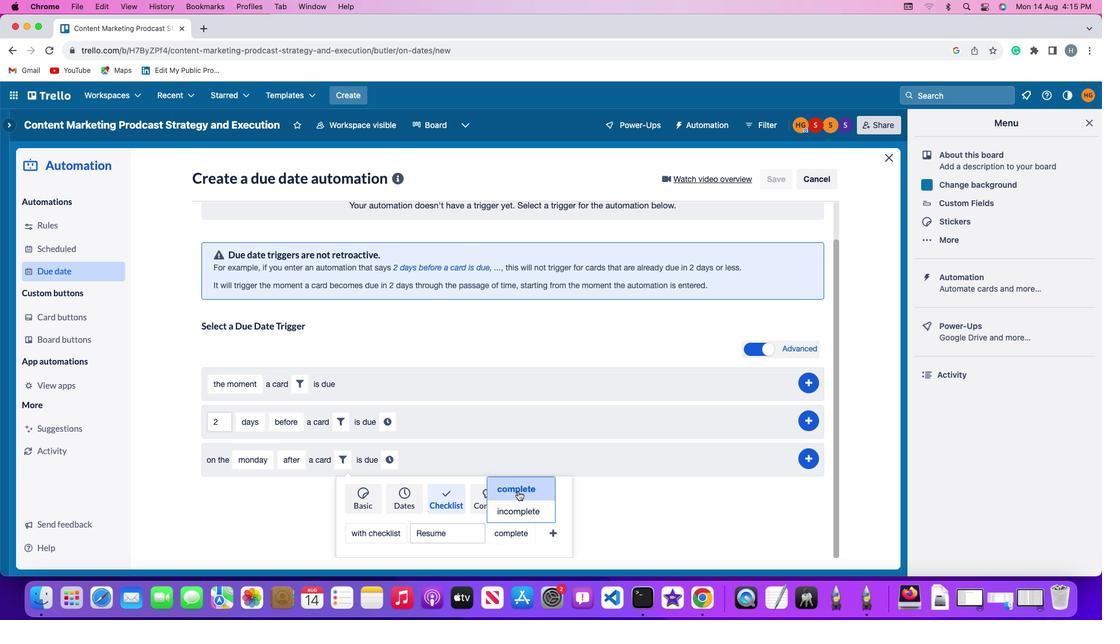 
Action: Mouse pressed left at (518, 490)
Screenshot: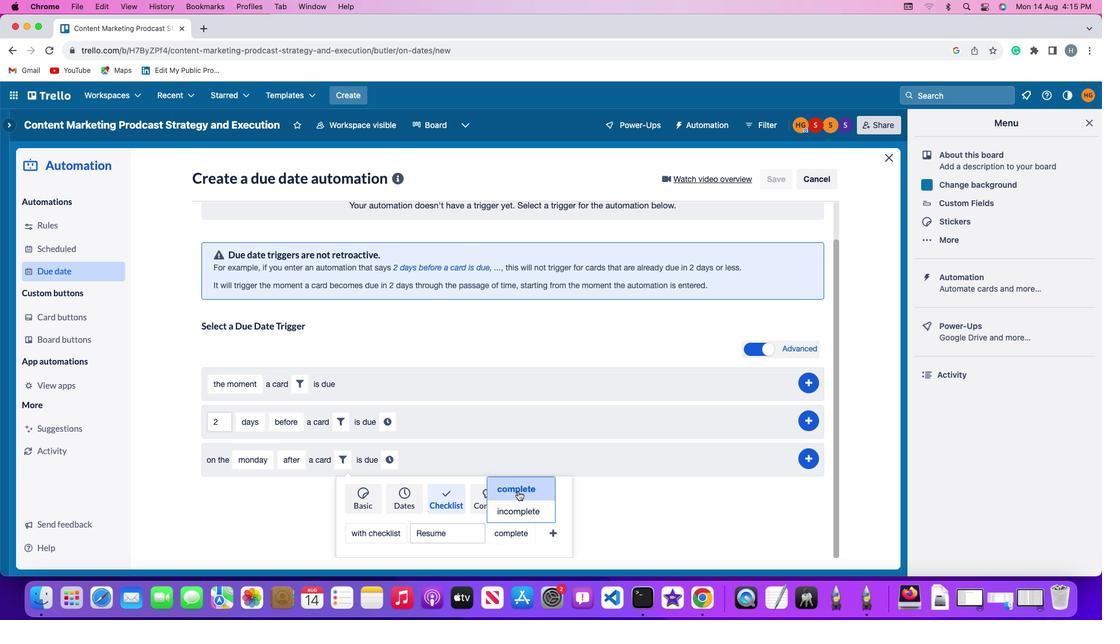 
Action: Mouse moved to (555, 531)
Screenshot: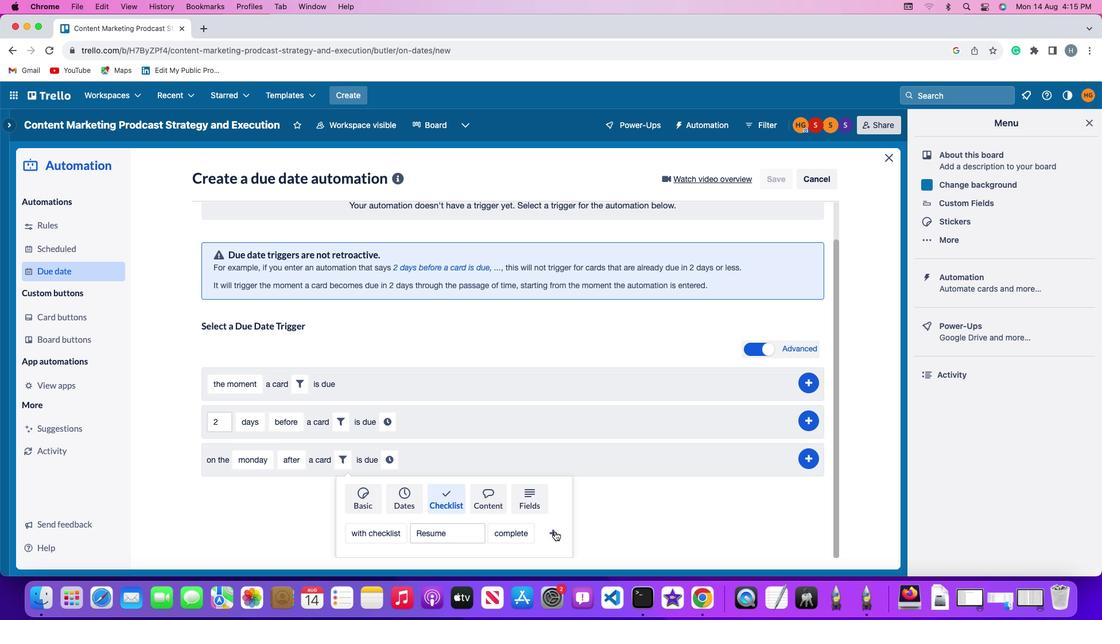 
Action: Mouse pressed left at (555, 531)
Screenshot: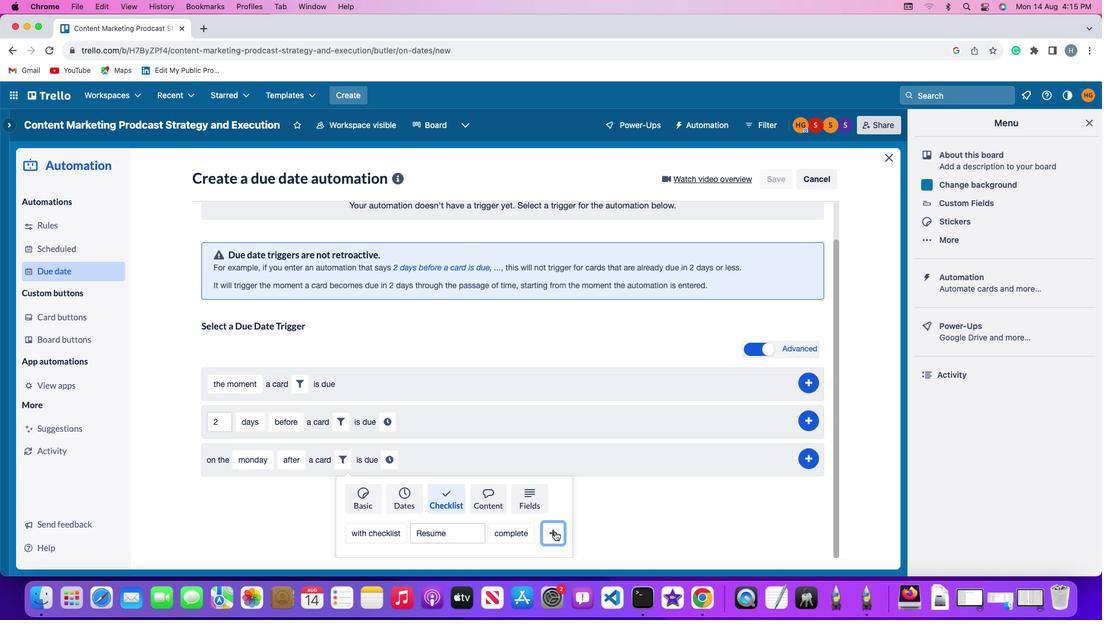 
Action: Mouse moved to (538, 502)
Screenshot: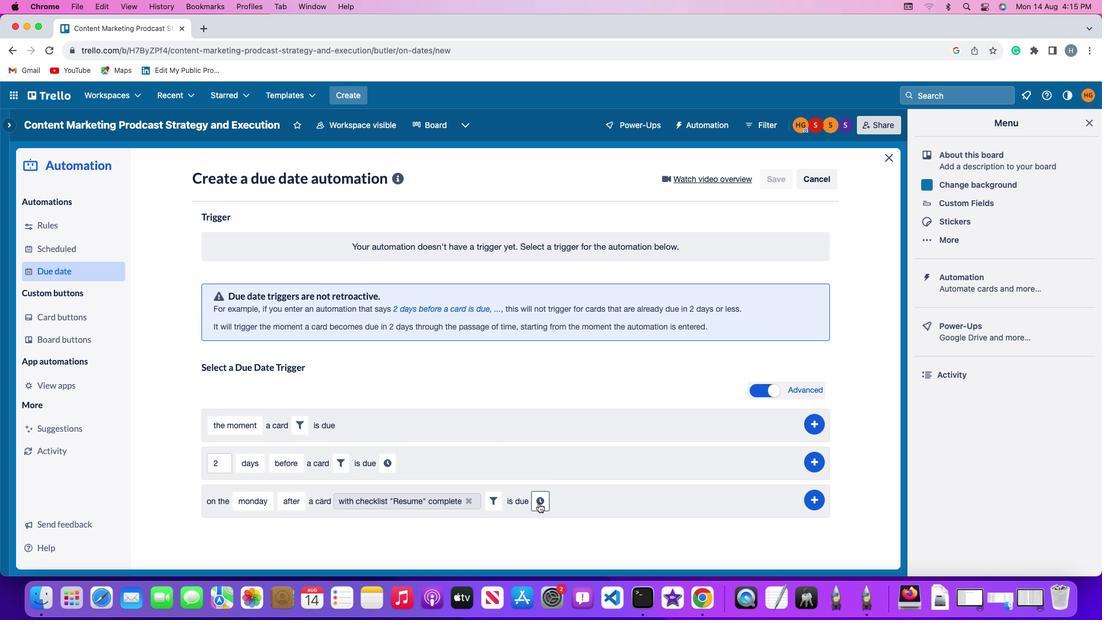 
Action: Mouse pressed left at (538, 502)
Screenshot: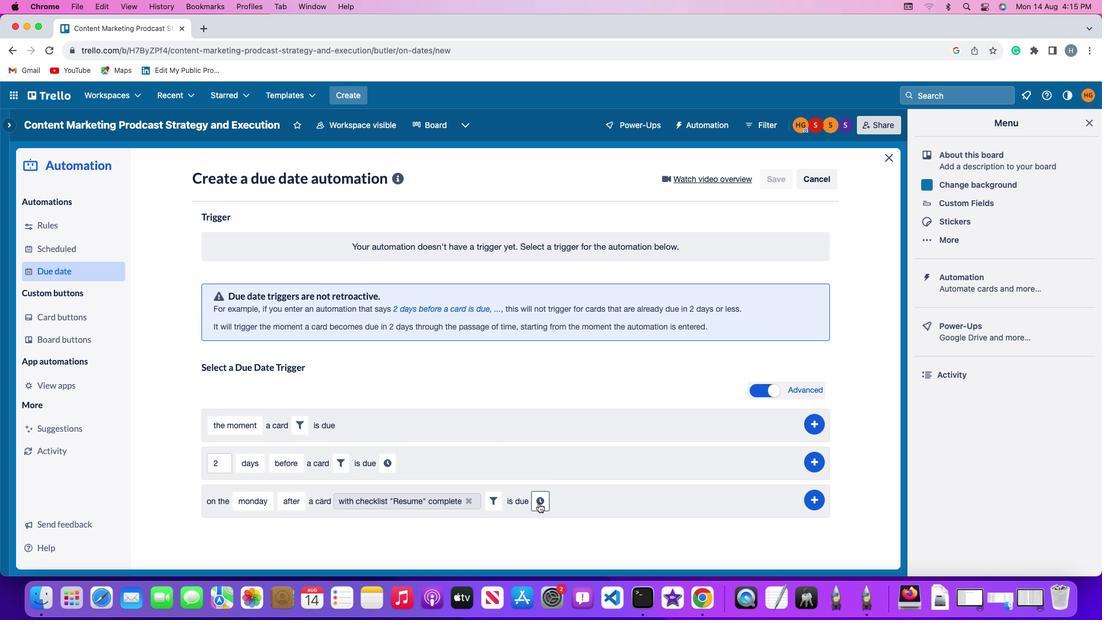 
Action: Mouse moved to (566, 506)
Screenshot: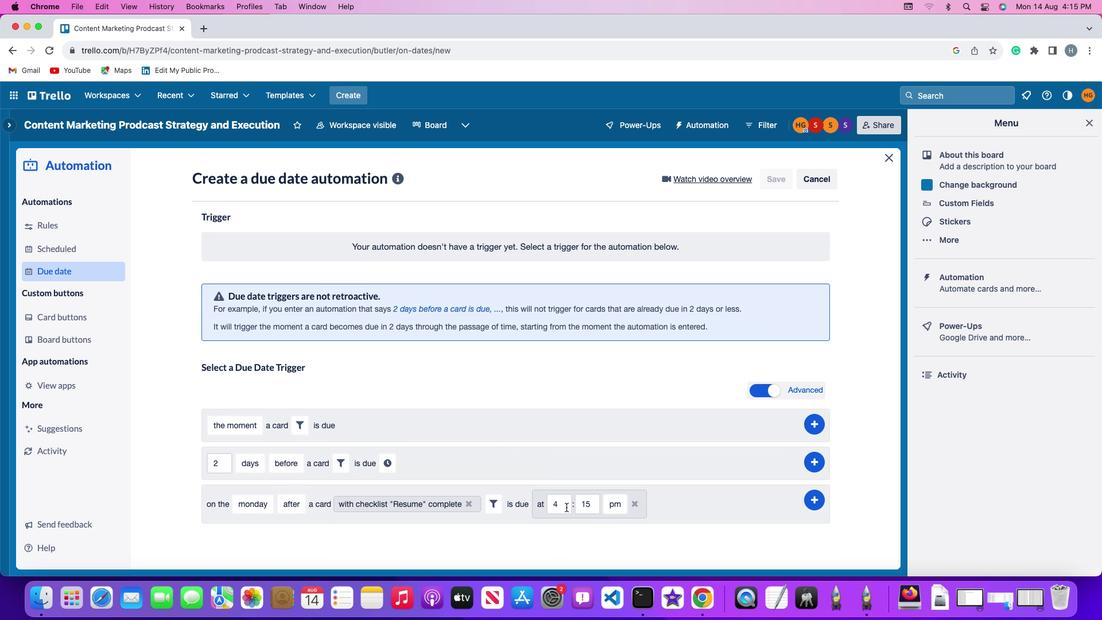 
Action: Mouse pressed left at (566, 506)
Screenshot: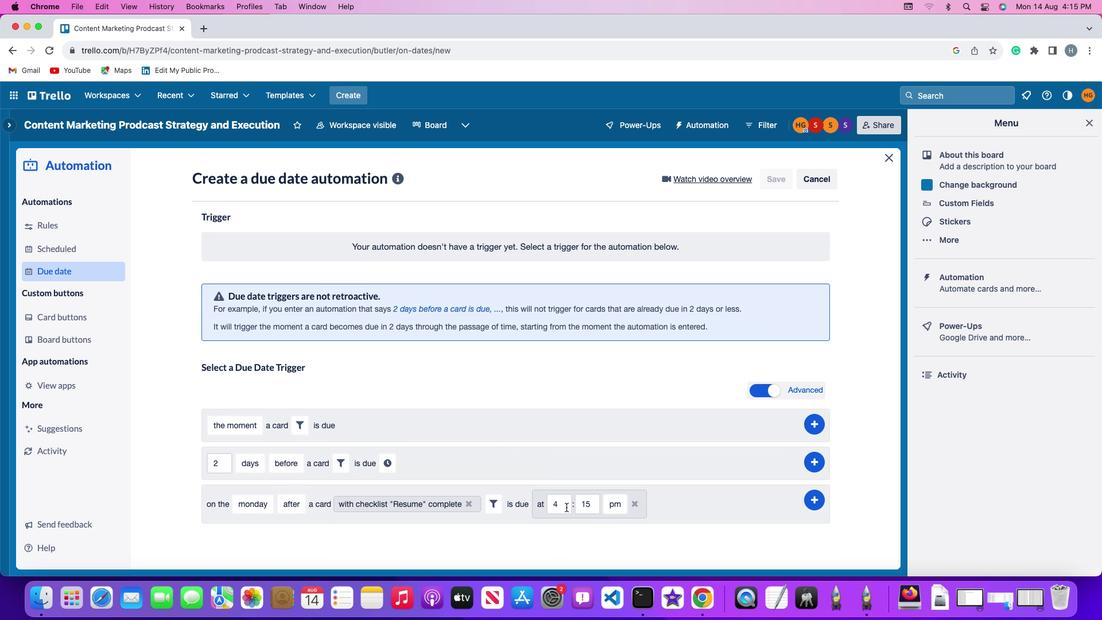
Action: Key pressed Key.backspace'1''1'
Screenshot: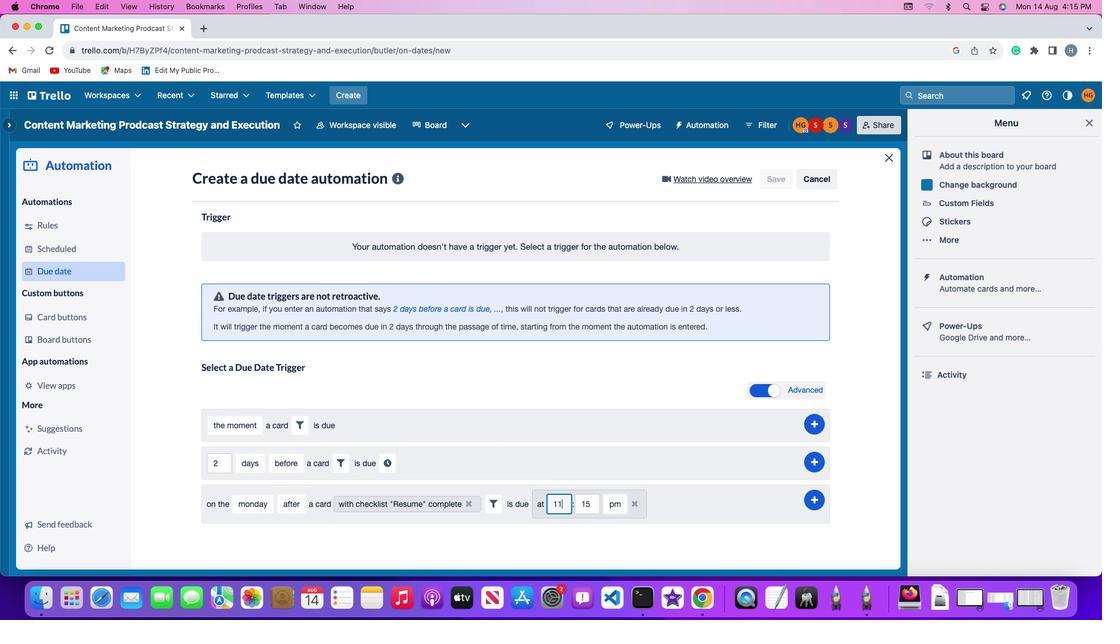 
Action: Mouse moved to (595, 502)
Screenshot: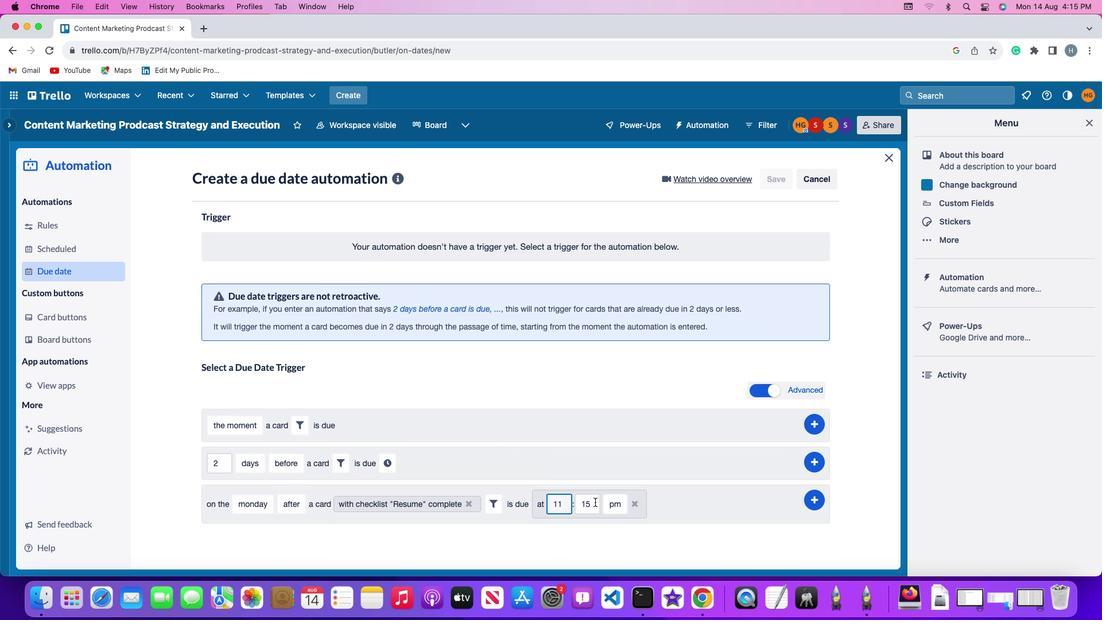 
Action: Mouse pressed left at (595, 502)
Screenshot: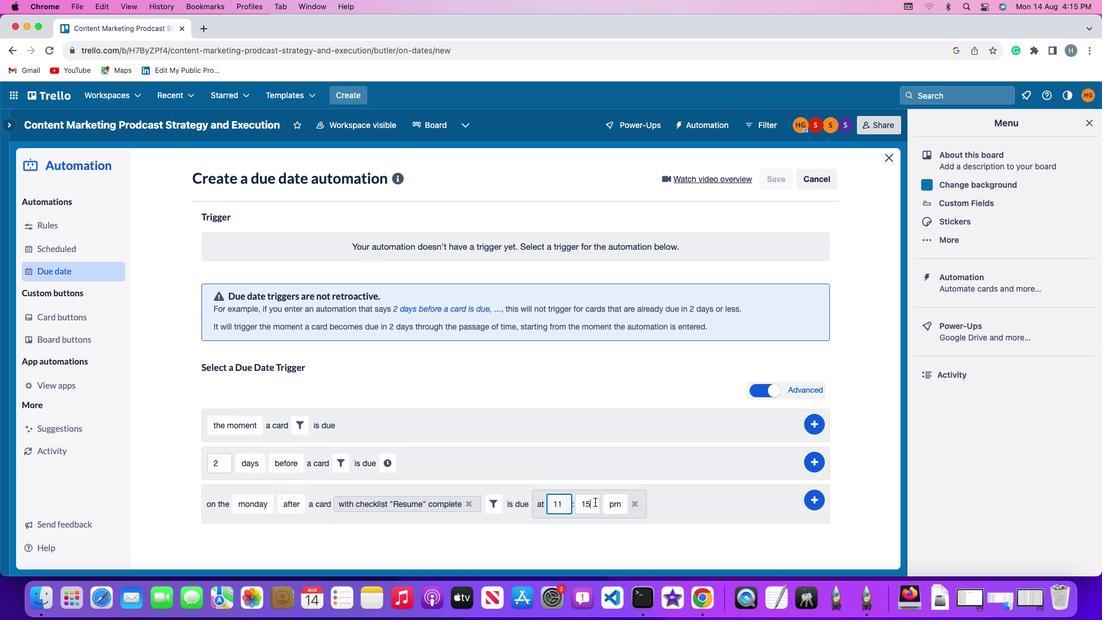 
Action: Key pressed Key.backspaceKey.backspace'0''0'
Screenshot: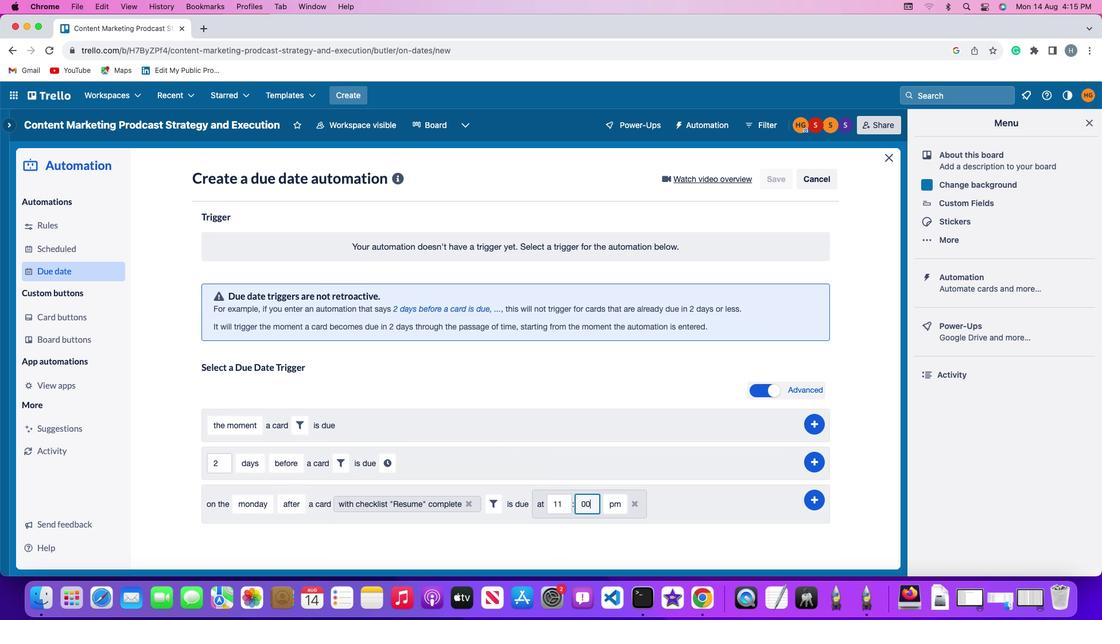 
Action: Mouse moved to (595, 502)
Screenshot: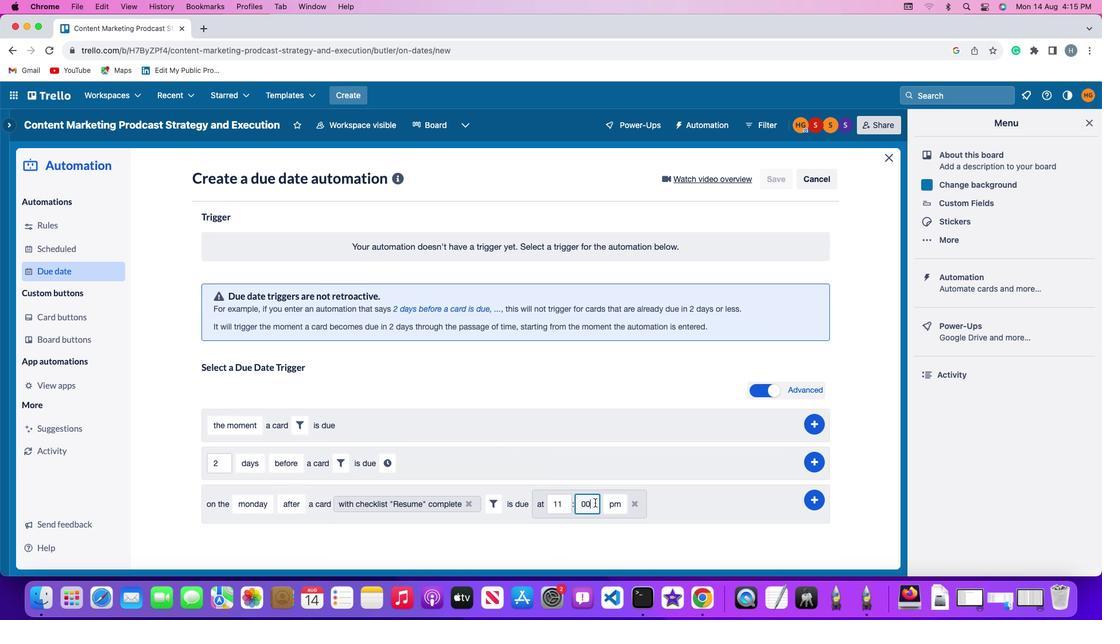 
Action: Key pressed '0'Key.backspace
Screenshot: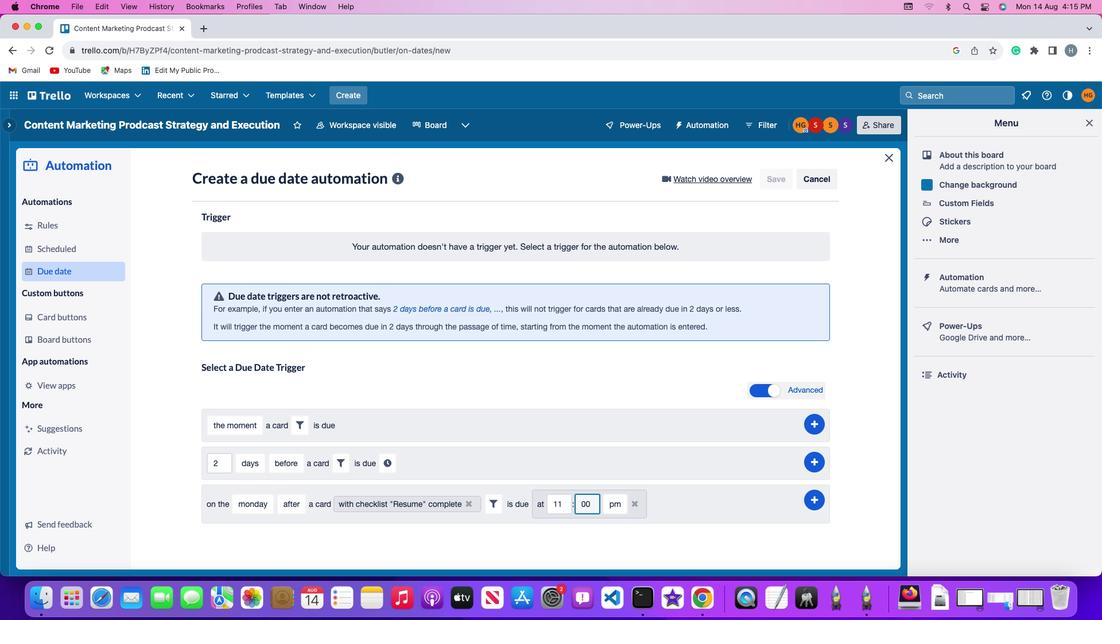 
Action: Mouse moved to (608, 503)
Screenshot: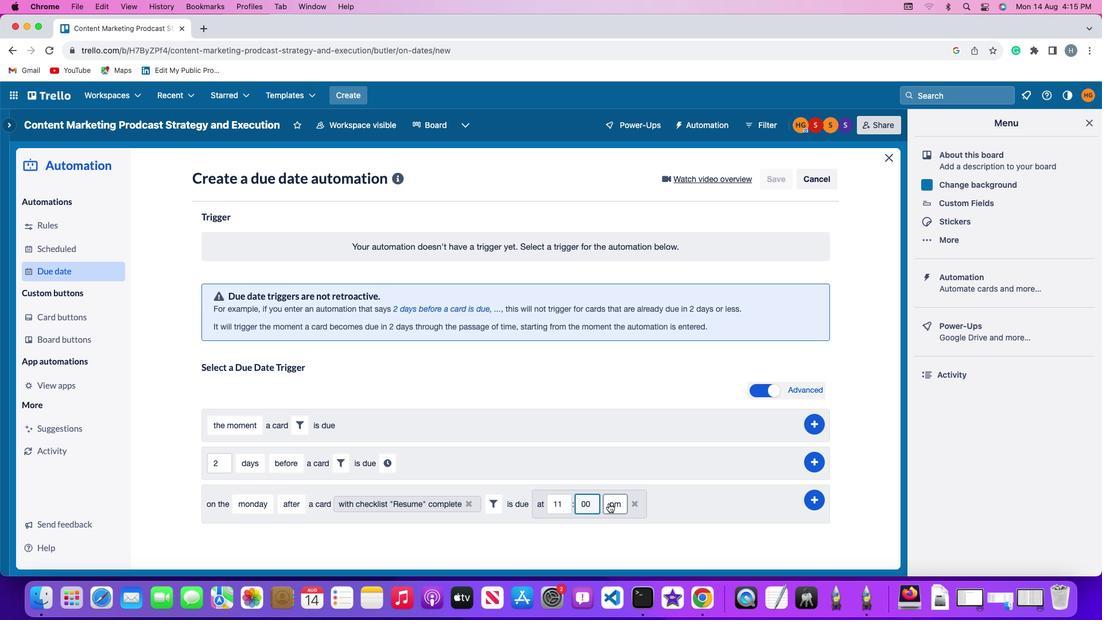 
Action: Mouse pressed left at (608, 503)
Screenshot: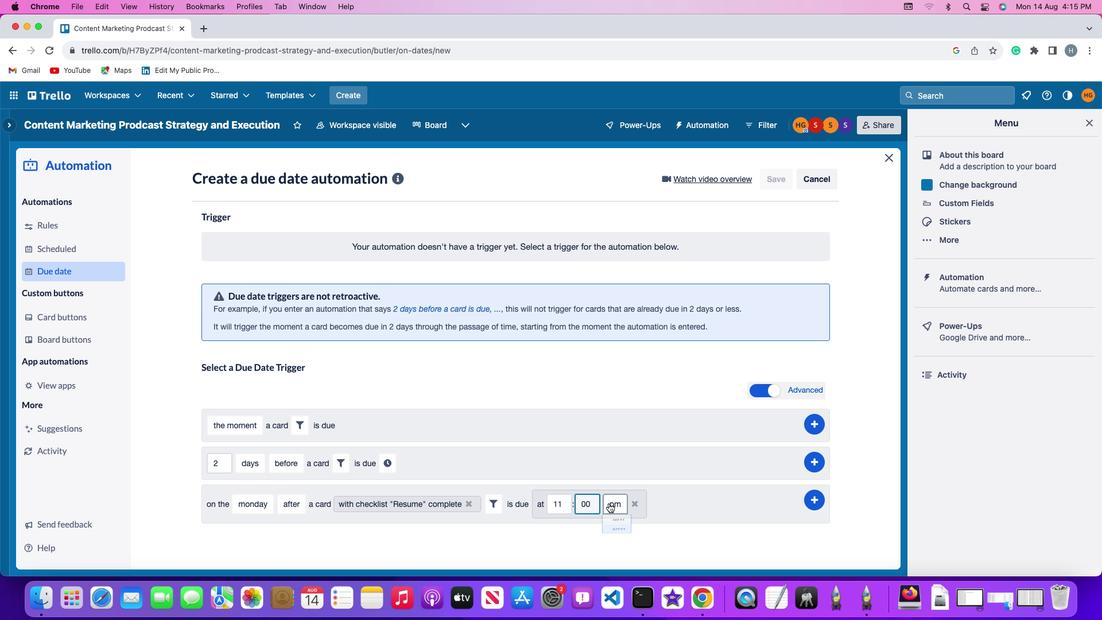 
Action: Mouse moved to (612, 517)
Screenshot: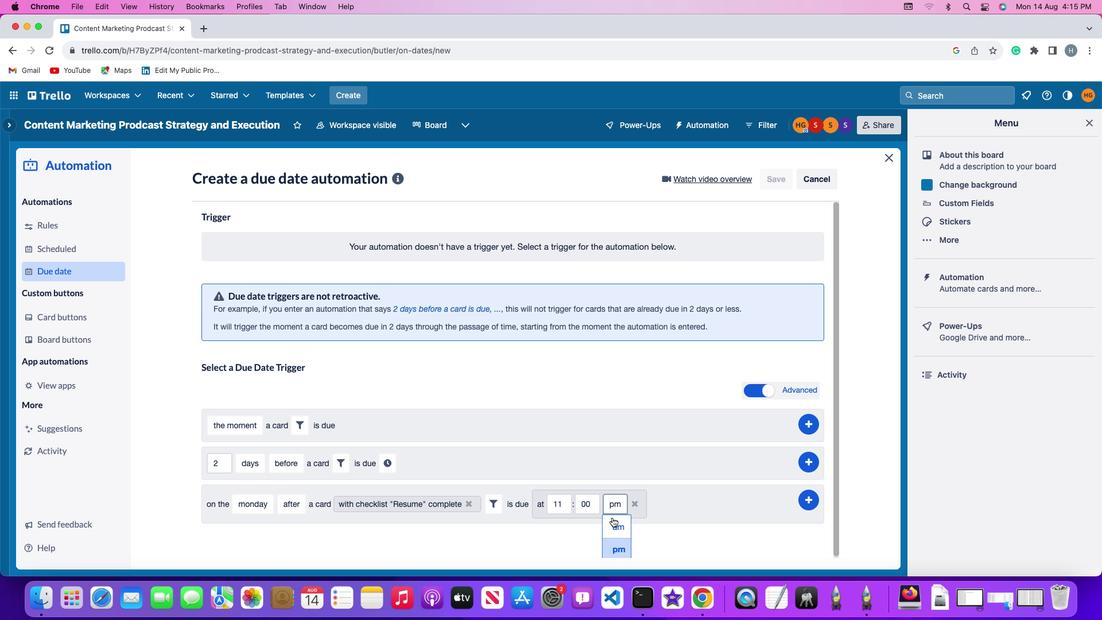 
Action: Mouse pressed left at (612, 517)
Screenshot: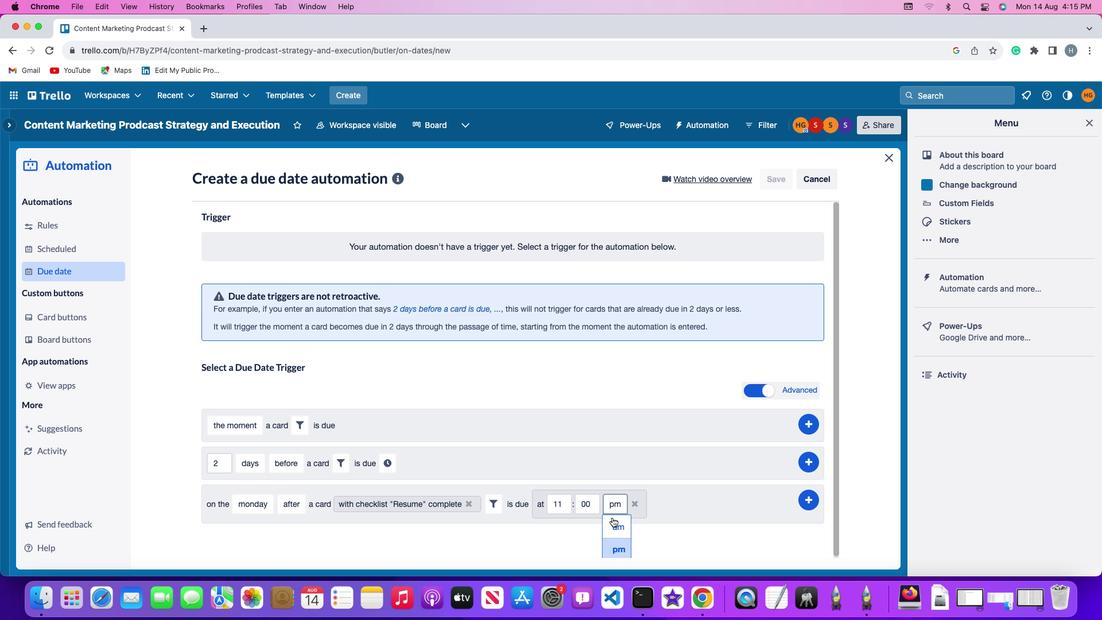 
Action: Mouse moved to (814, 494)
Screenshot: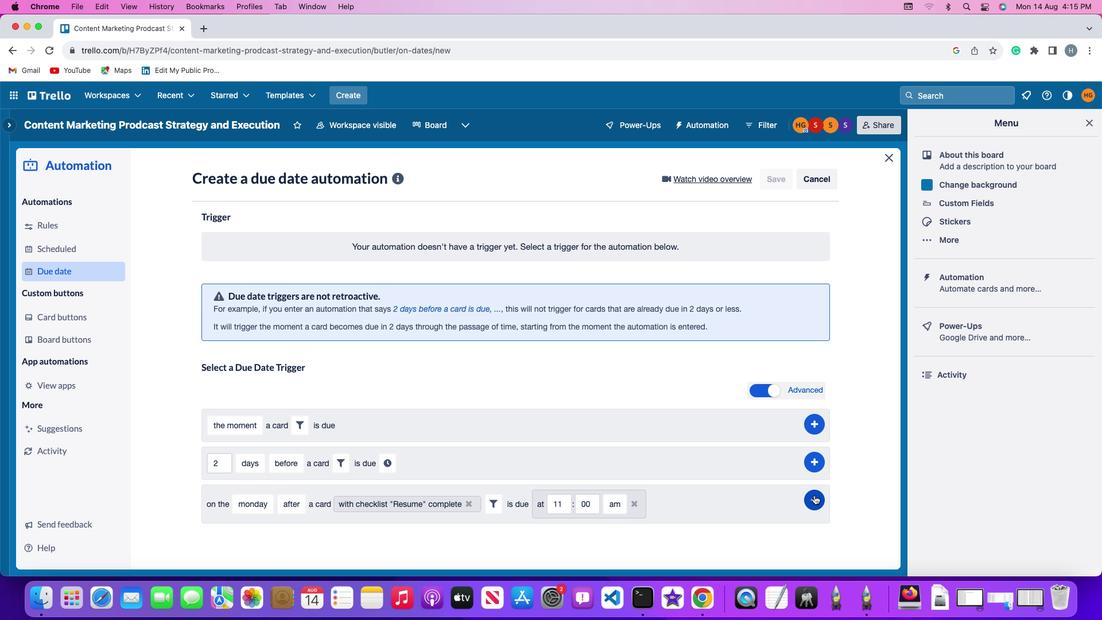 
Action: Mouse pressed left at (814, 494)
Screenshot: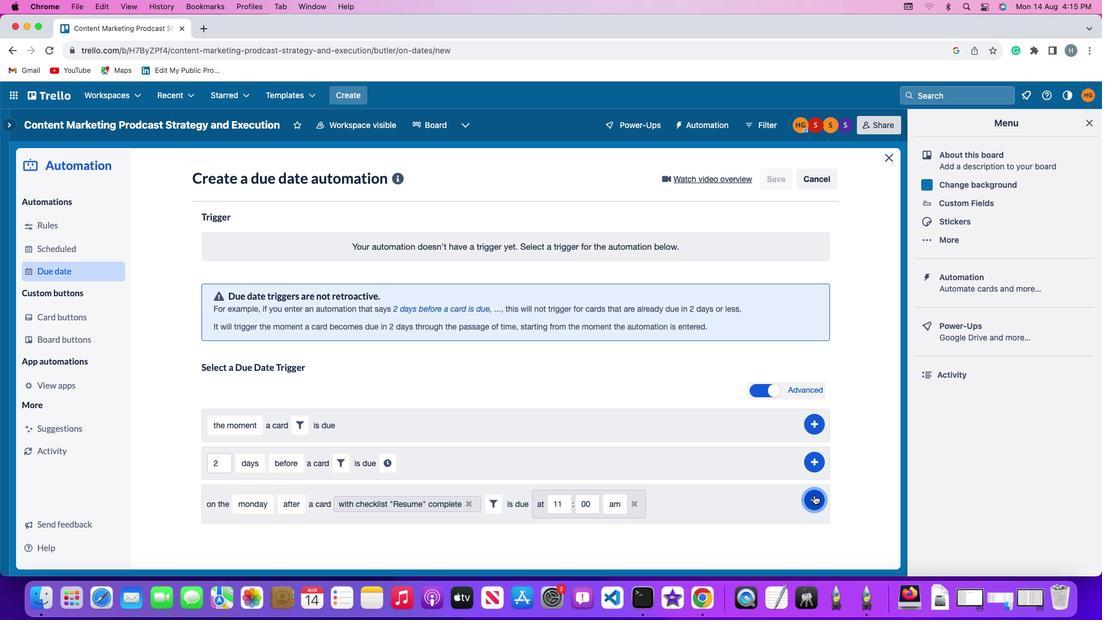 
Action: Mouse moved to (862, 402)
Screenshot: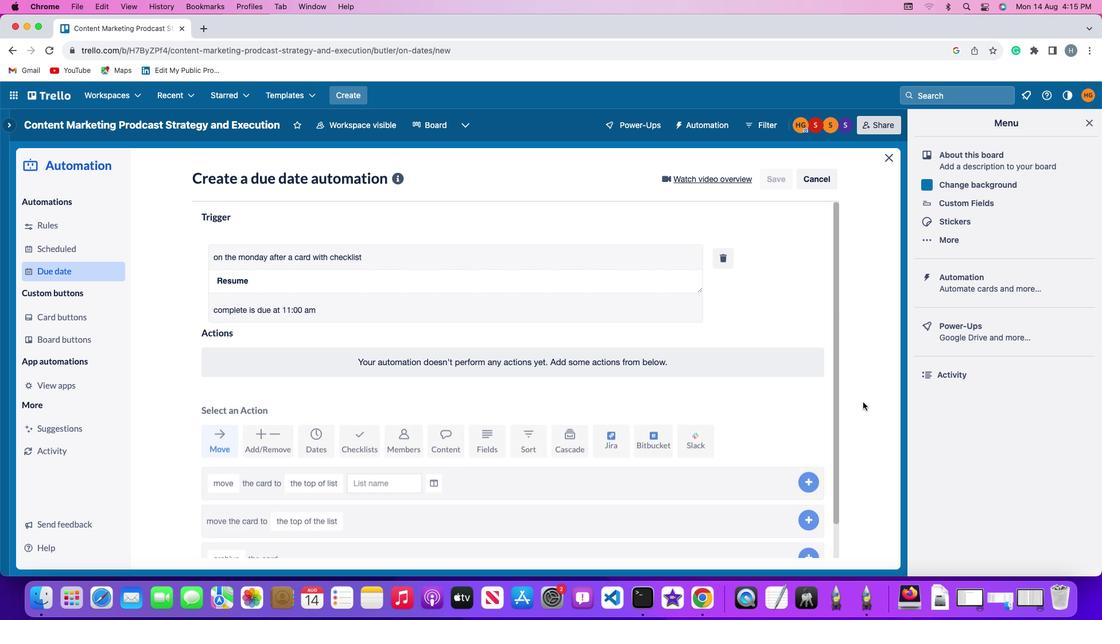 
